 Task: Search one way flight ticket for 2 adults, 2 children, 2 infants in seat in first from Redding: Redding Municipal Airport to South Bend: South Bend International Airport on 8-6-2023. Choice of flights is Royal air maroc. Number of bags: 2 checked bags. Price is upto 86000. Outbound departure time preference is 11:15.
Action: Mouse moved to (236, 310)
Screenshot: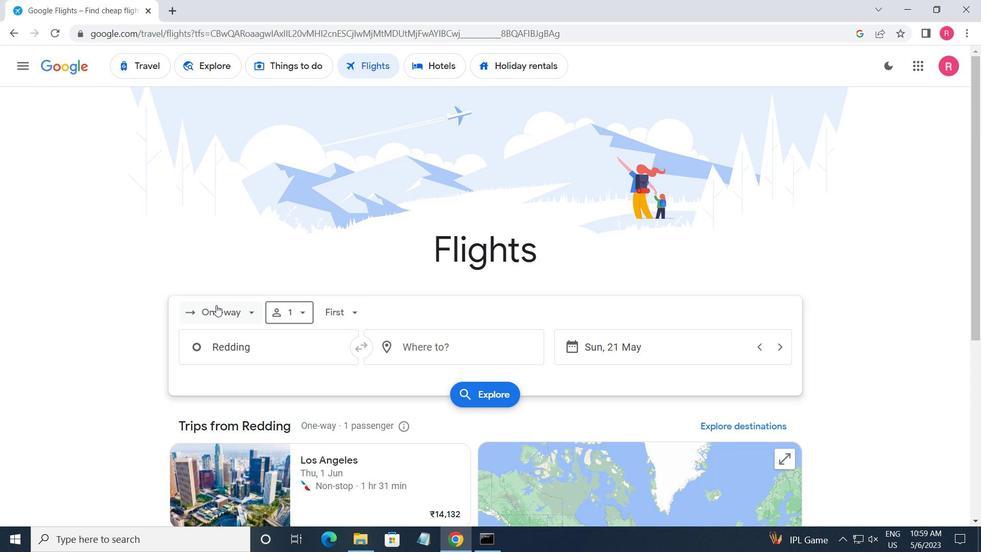 
Action: Mouse pressed left at (236, 310)
Screenshot: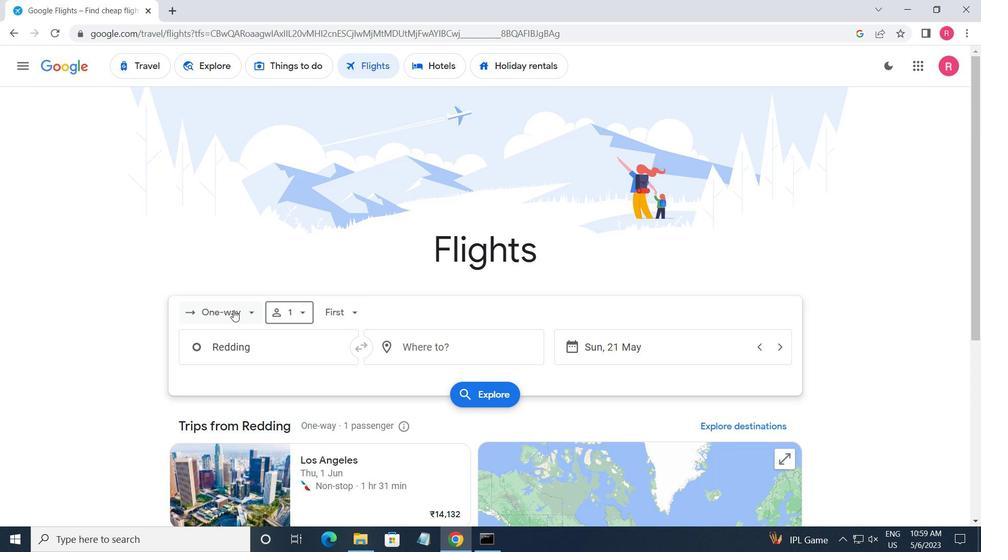 
Action: Mouse moved to (223, 376)
Screenshot: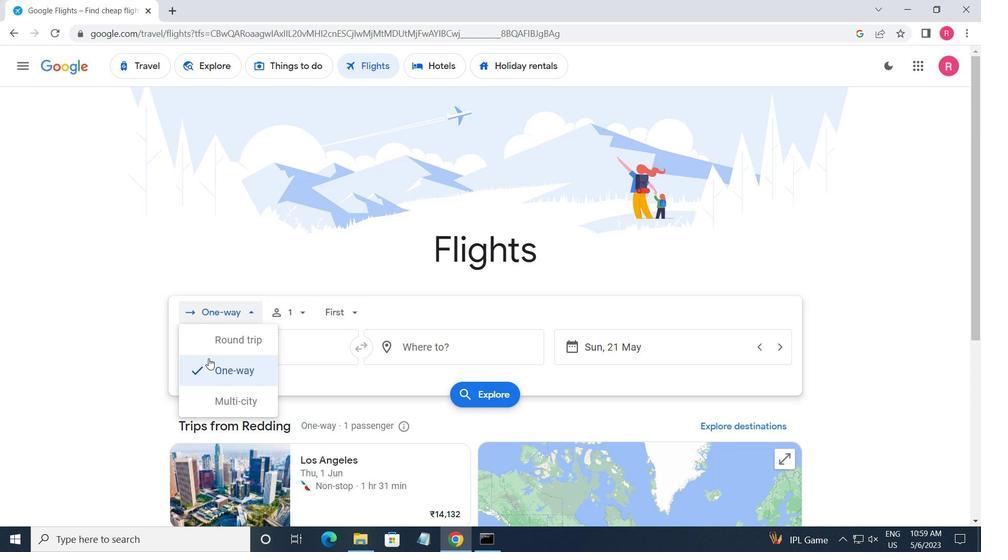 
Action: Mouse pressed left at (223, 376)
Screenshot: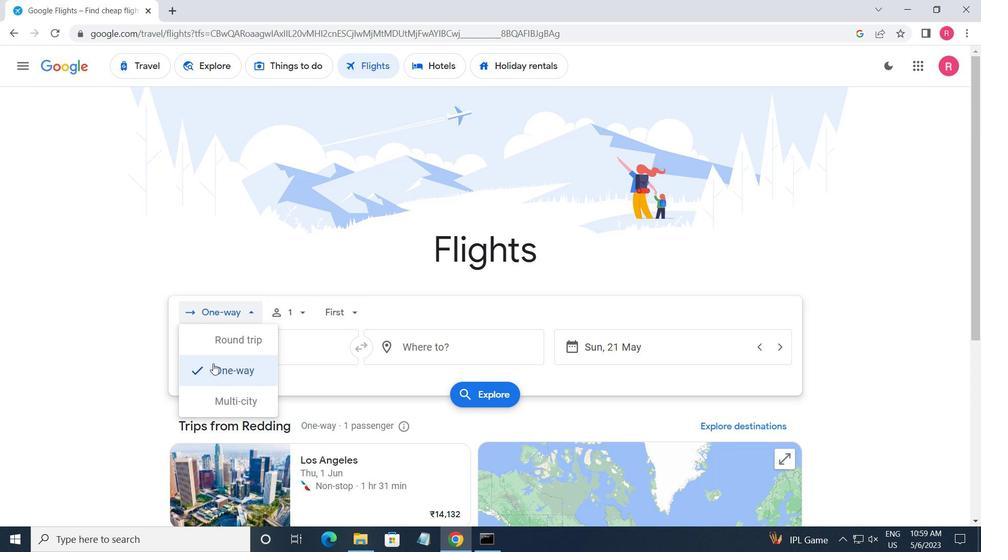 
Action: Mouse moved to (286, 314)
Screenshot: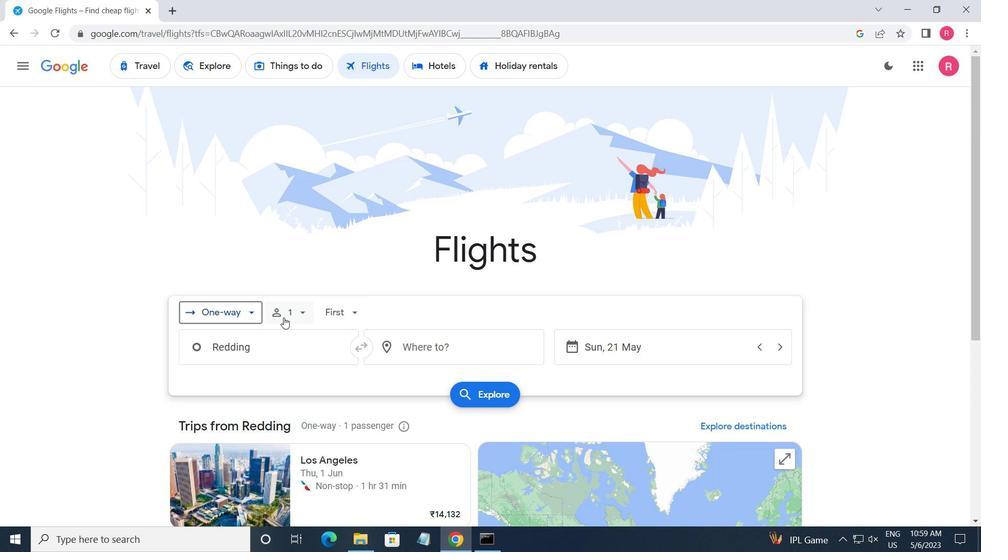 
Action: Mouse pressed left at (286, 314)
Screenshot: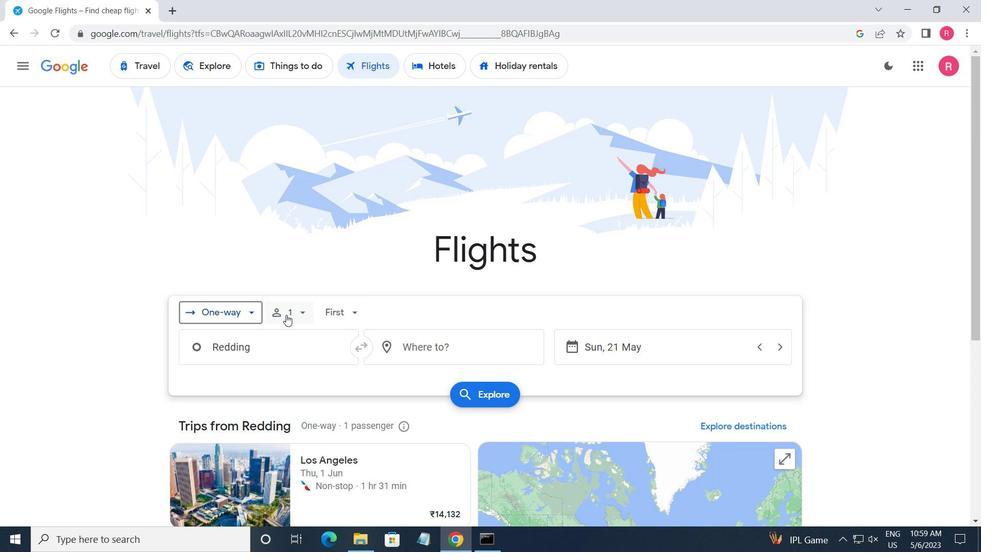 
Action: Mouse moved to (400, 353)
Screenshot: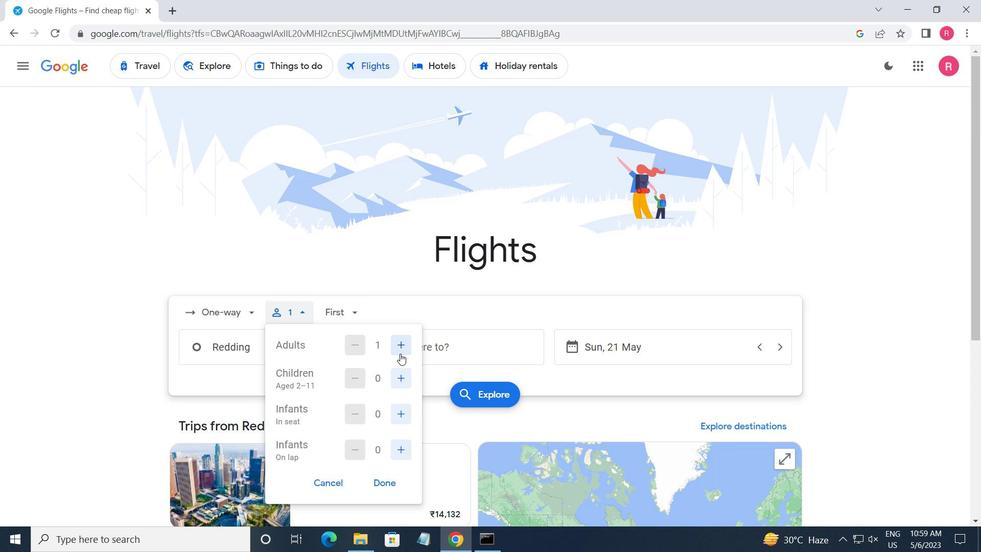 
Action: Mouse pressed left at (400, 353)
Screenshot: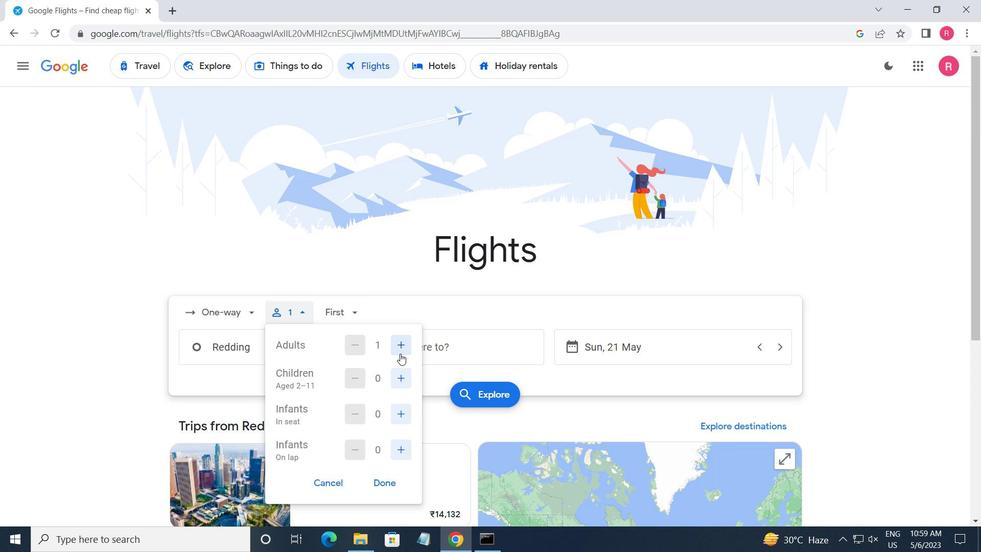 
Action: Mouse moved to (394, 371)
Screenshot: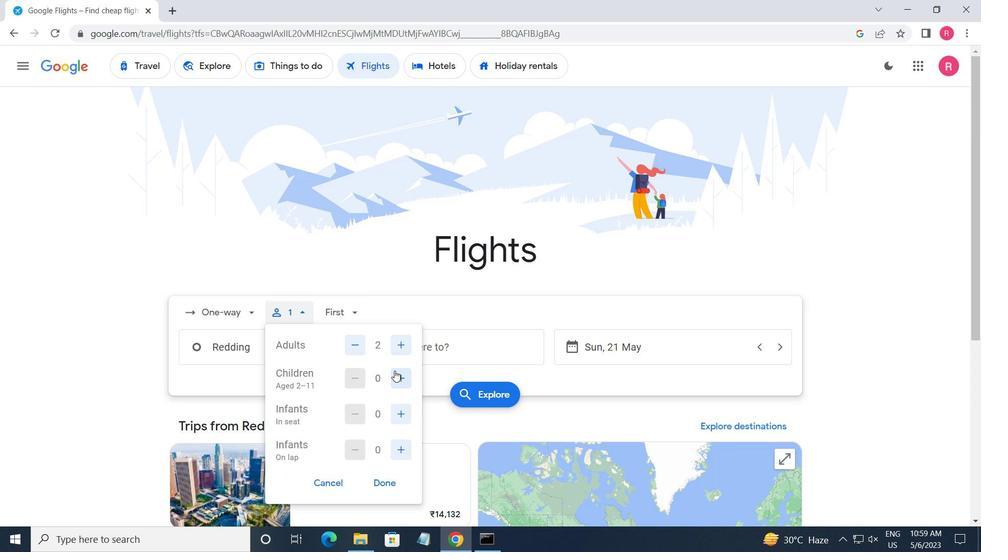 
Action: Mouse pressed left at (394, 371)
Screenshot: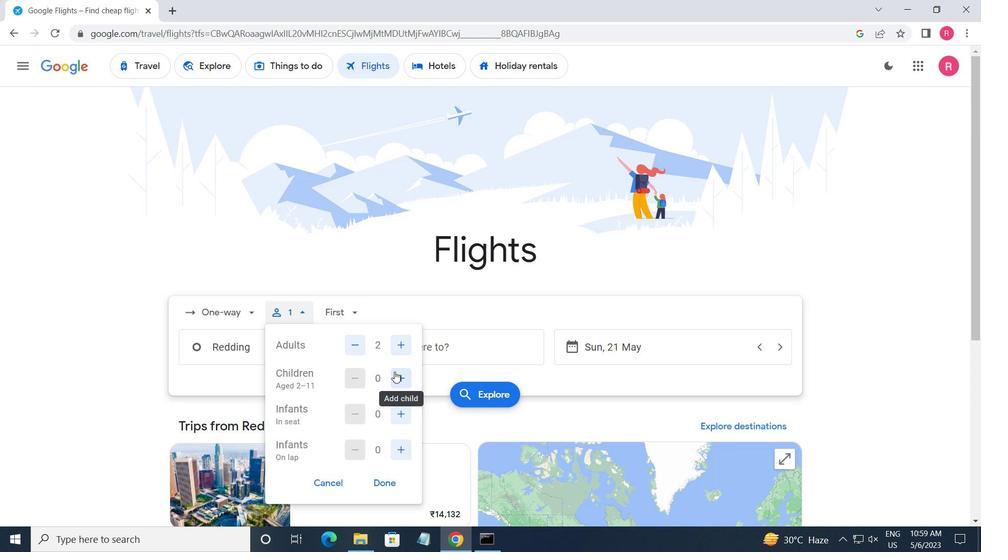 
Action: Mouse pressed left at (394, 371)
Screenshot: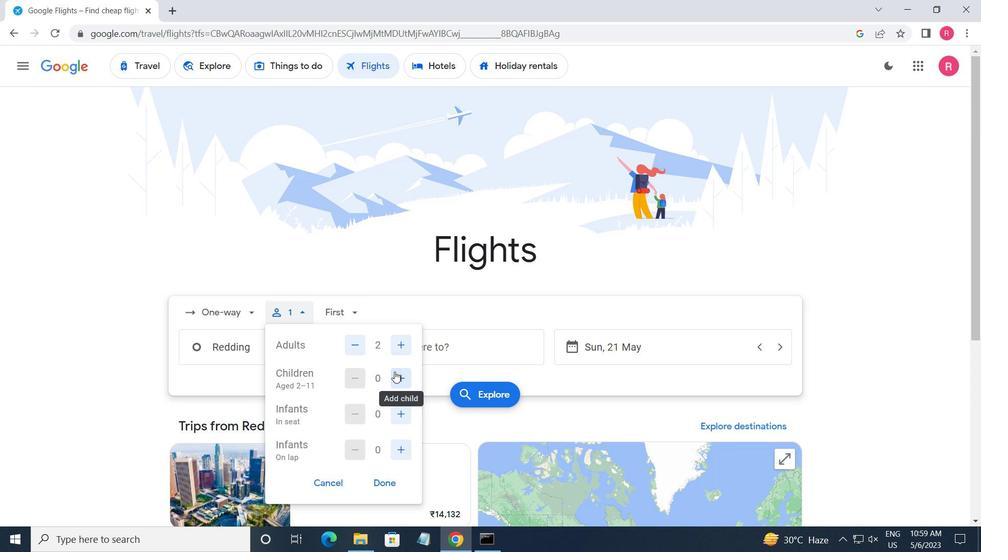 
Action: Mouse moved to (393, 421)
Screenshot: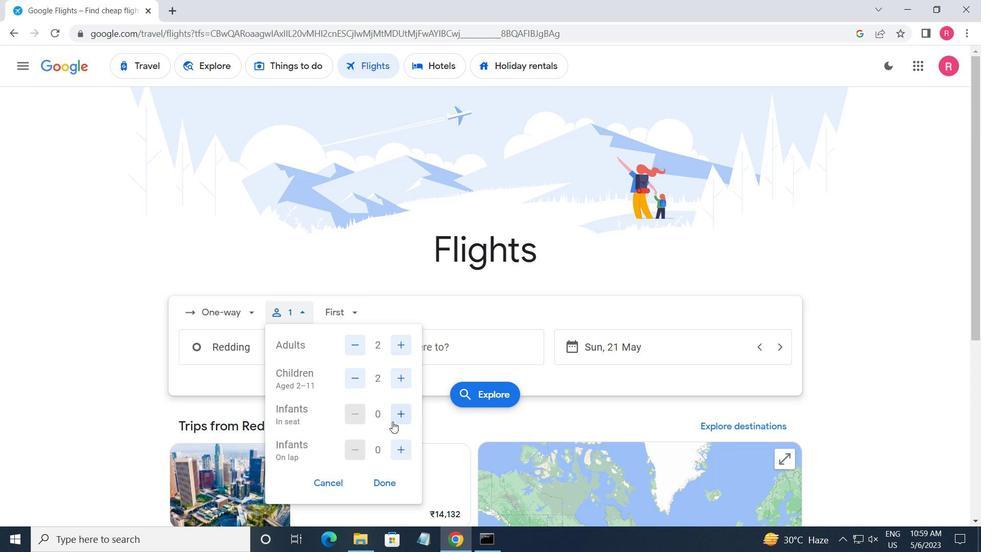 
Action: Mouse pressed left at (393, 421)
Screenshot: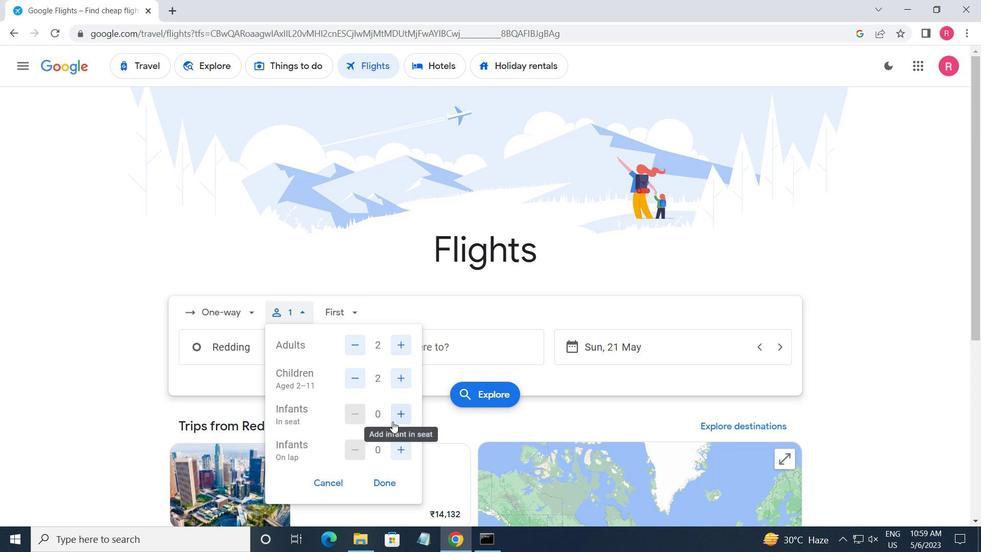 
Action: Mouse pressed left at (393, 421)
Screenshot: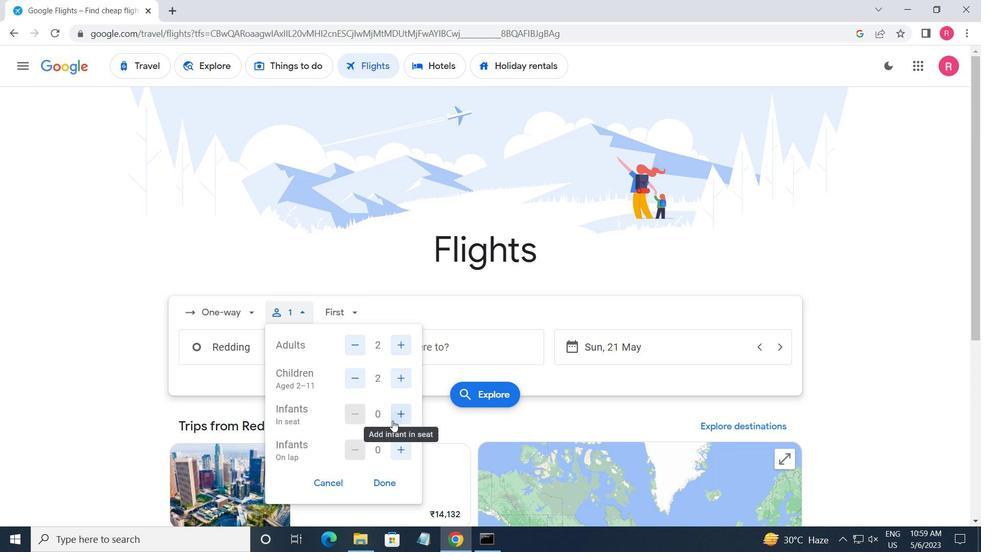 
Action: Mouse moved to (381, 475)
Screenshot: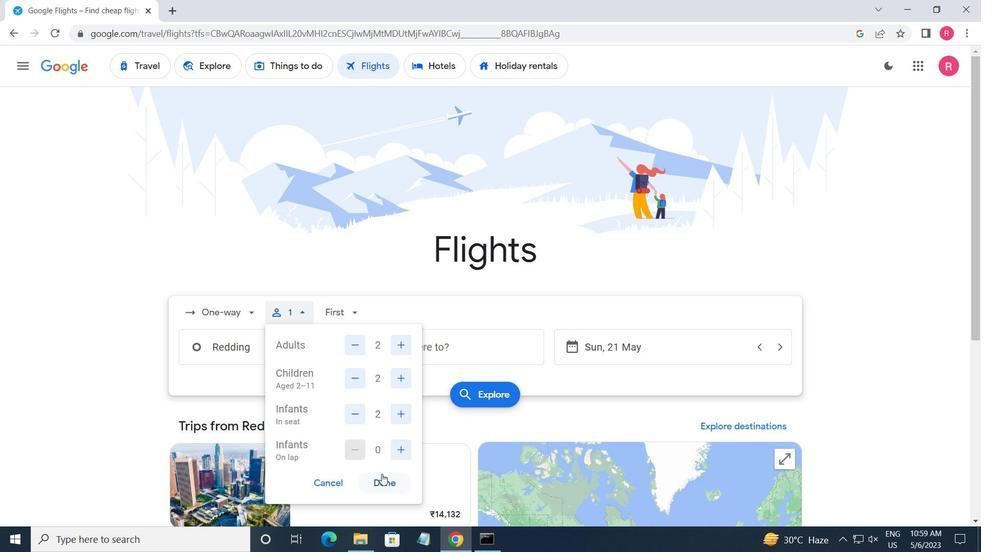 
Action: Mouse pressed left at (381, 475)
Screenshot: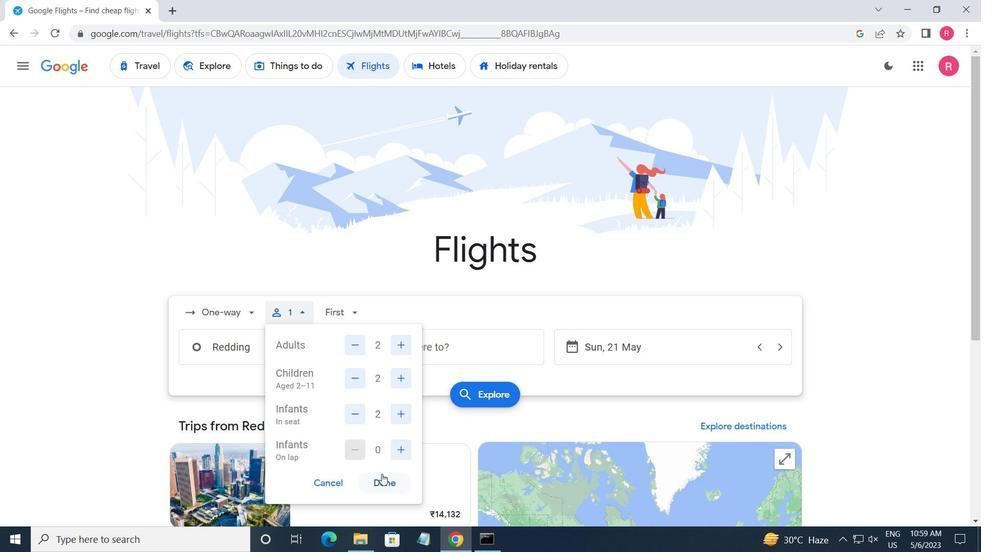
Action: Mouse moved to (340, 313)
Screenshot: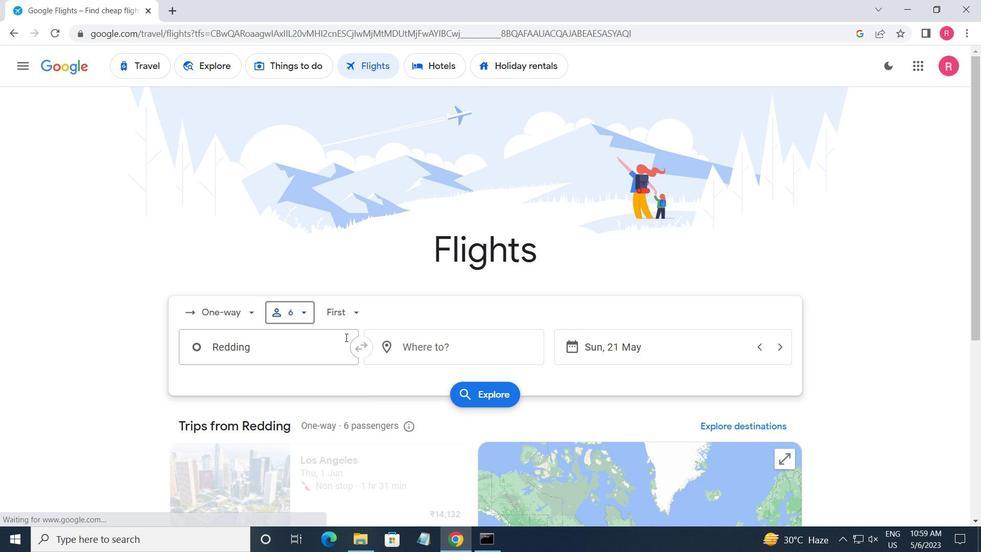 
Action: Mouse pressed left at (340, 313)
Screenshot: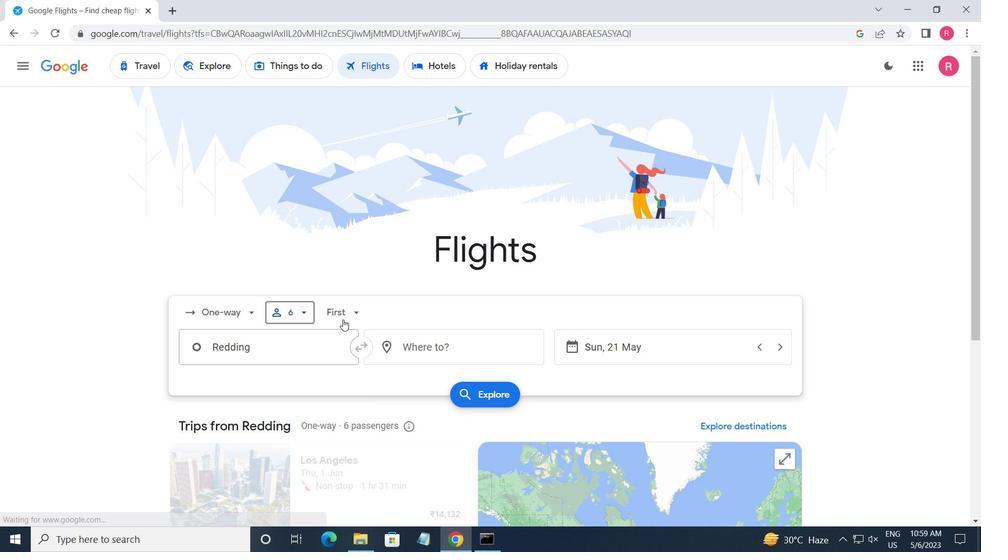 
Action: Mouse moved to (363, 425)
Screenshot: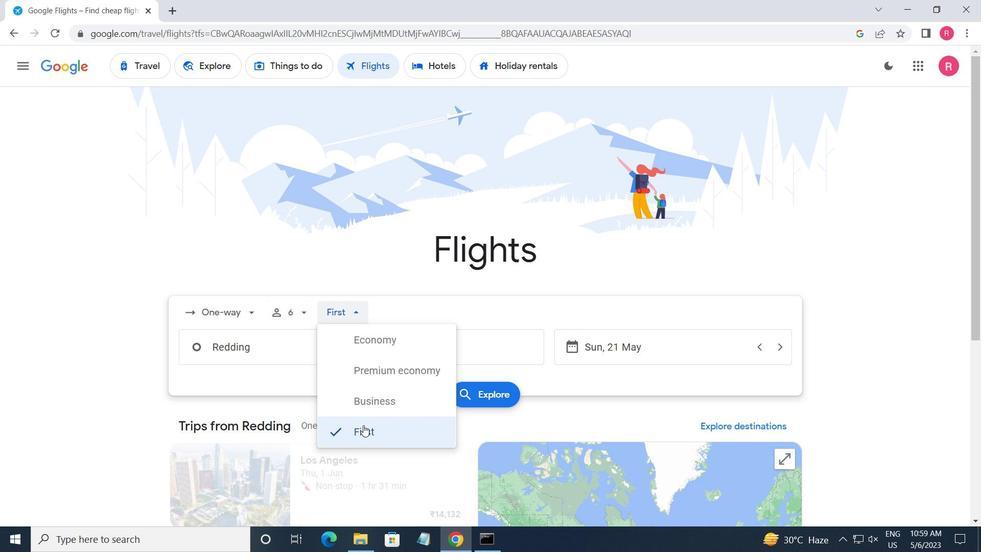 
Action: Mouse pressed left at (363, 425)
Screenshot: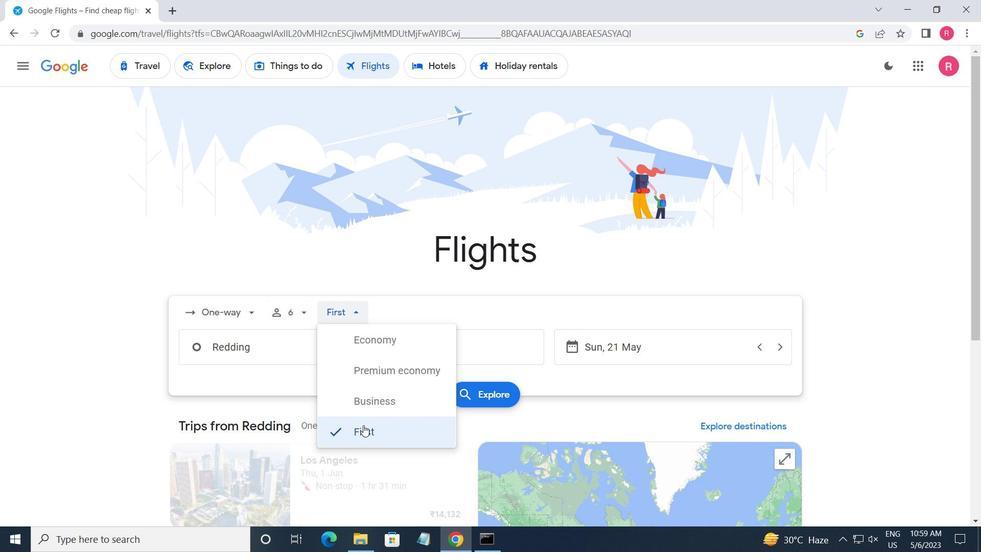
Action: Mouse moved to (271, 356)
Screenshot: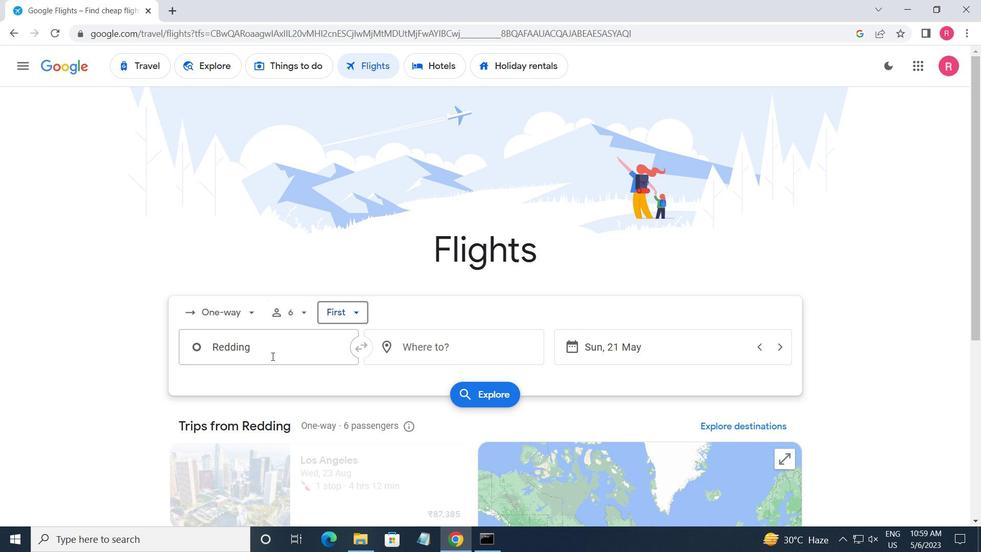 
Action: Mouse pressed left at (271, 356)
Screenshot: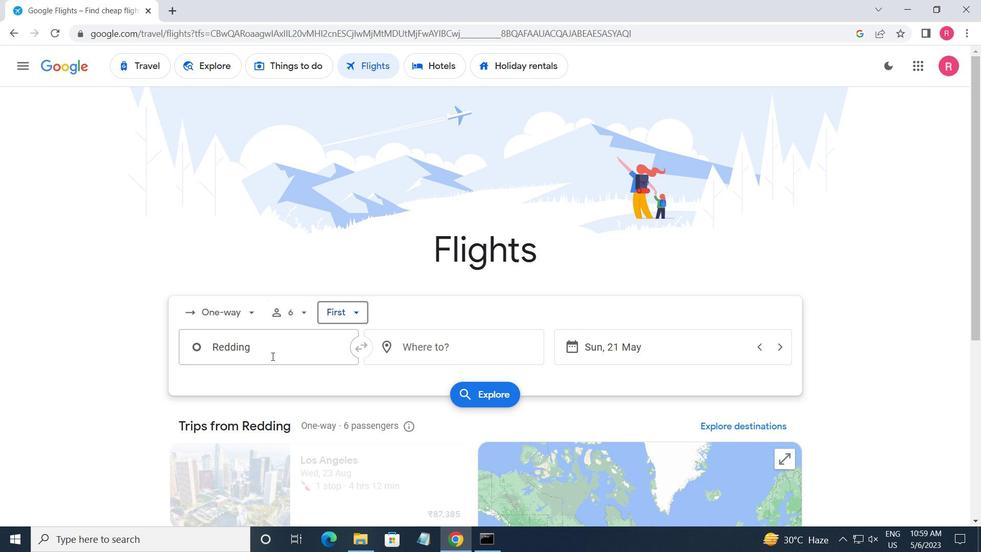 
Action: Mouse moved to (271, 355)
Screenshot: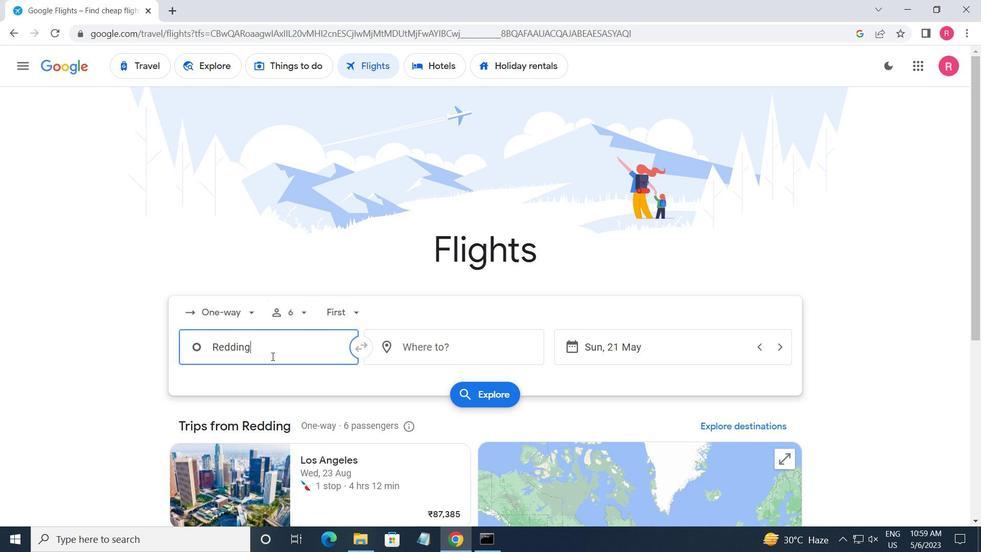 
Action: Key pressed <Key.shift>REDDING
Screenshot: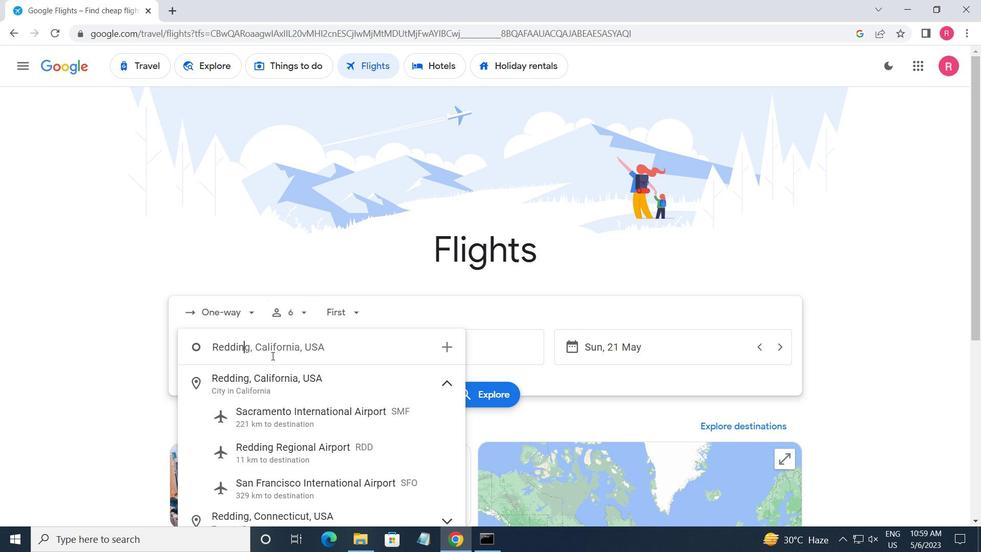 
Action: Mouse moved to (290, 394)
Screenshot: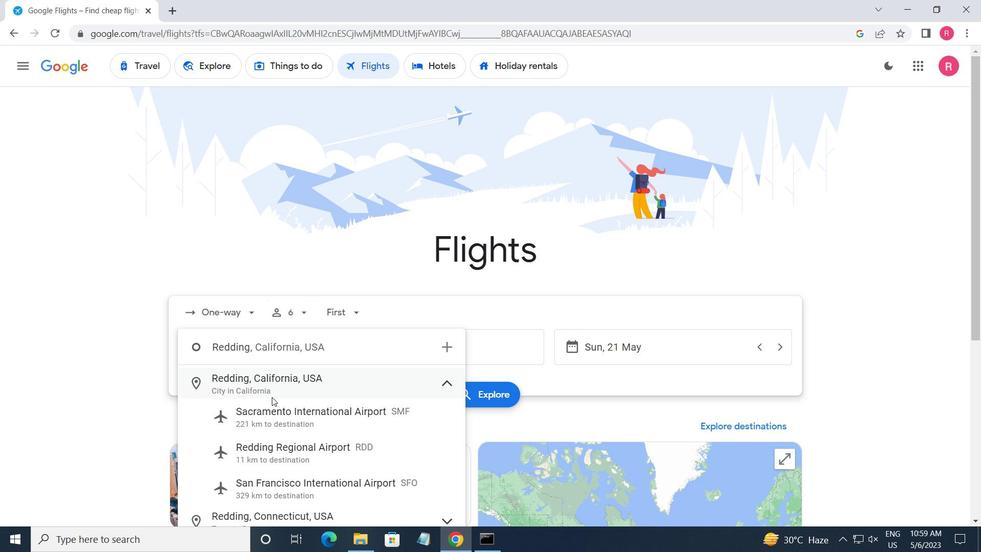 
Action: Key pressed <Key.space><Key.shift_r>MU<Key.backspace><Key.backspace><Key.shift_r><Key.shift_r><Key.shift_r><Key.shift_r><Key.shift_r><Key.shift_r><Key.shift_r><Key.shift_r><Key.shift_r><Key.shift_r><Key.shift_r><Key.shift_r><Key.shift_r><Key.shift_r><Key.shift_r><Key.shift_r><Key.shift_r><Key.shift_r><Key.shift_r><Key.shift_r><Key.shift_r><Key.shift_r><Key.shift_r><Key.shift_r><Key.shift_r><Key.shift_r><Key.shift_r><Key.shift_r><Key.shift_r>MUNICIPAL<Key.space><Key.shift>AIRPORT<Key.enter>
Screenshot: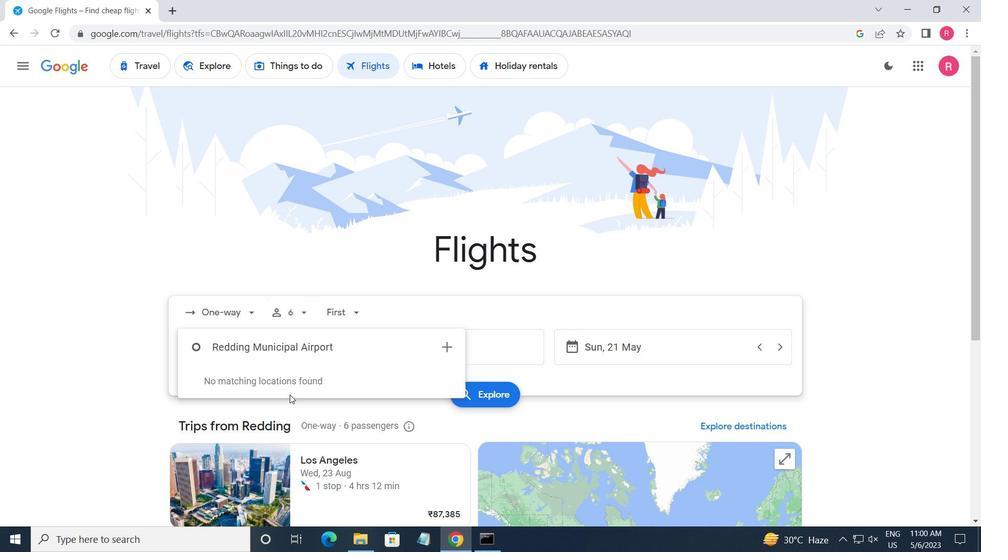 
Action: Mouse moved to (455, 349)
Screenshot: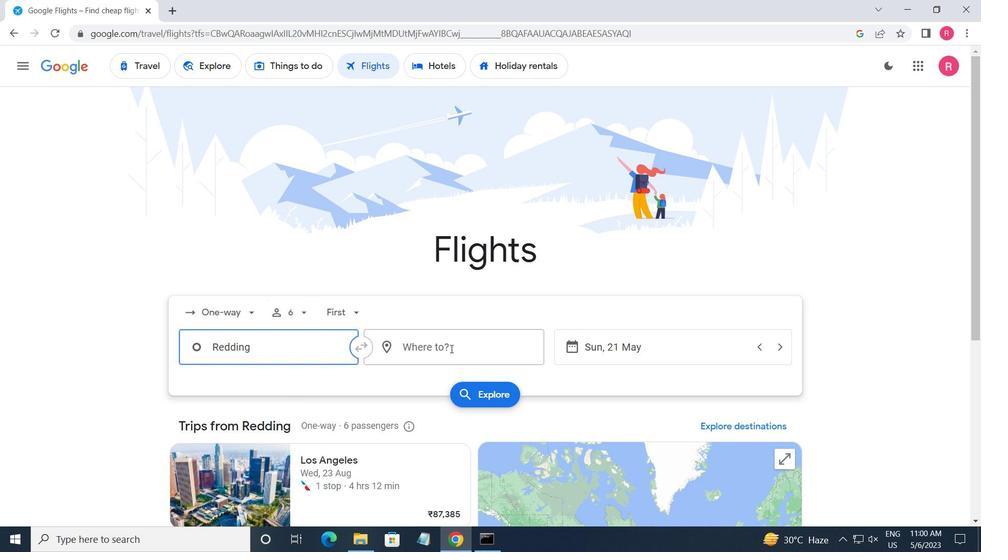 
Action: Mouse pressed left at (455, 349)
Screenshot: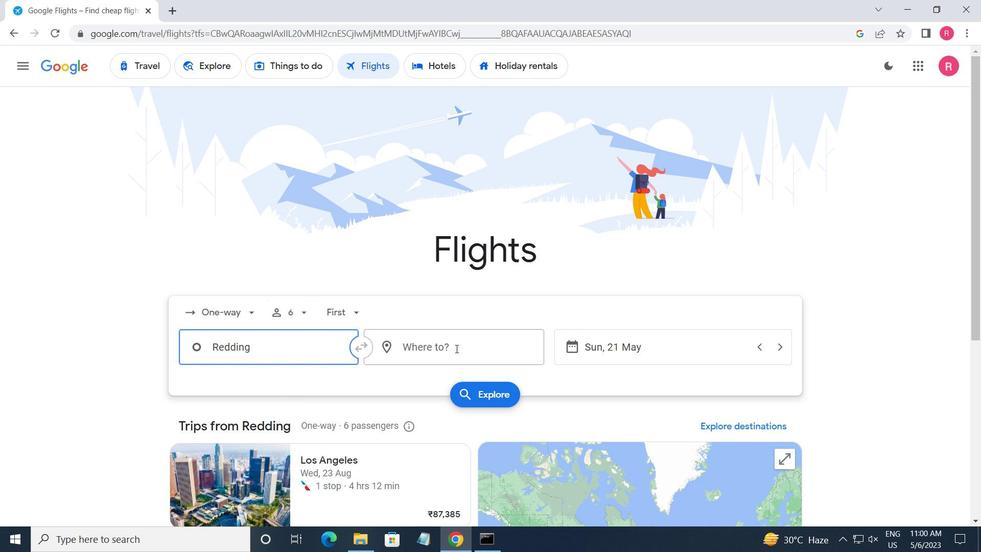 
Action: Key pressed <Key.shift>SOUTH<Key.space><Key.shift>BEND
Screenshot: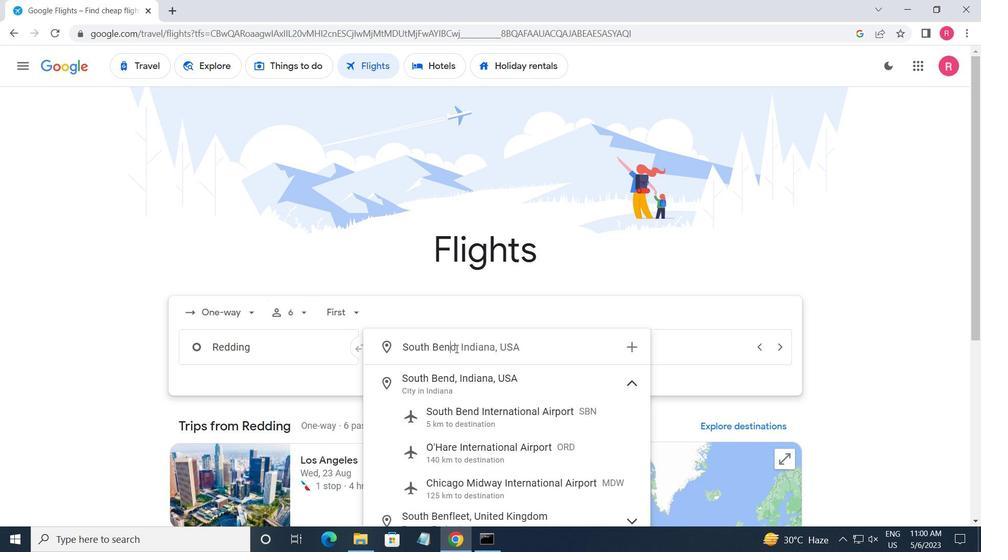 
Action: Mouse moved to (530, 421)
Screenshot: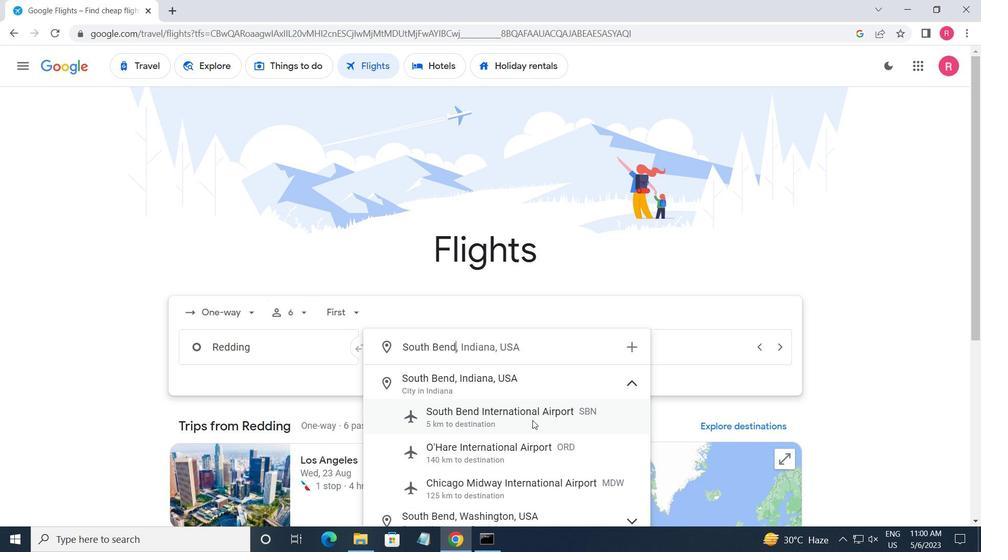 
Action: Mouse pressed left at (530, 421)
Screenshot: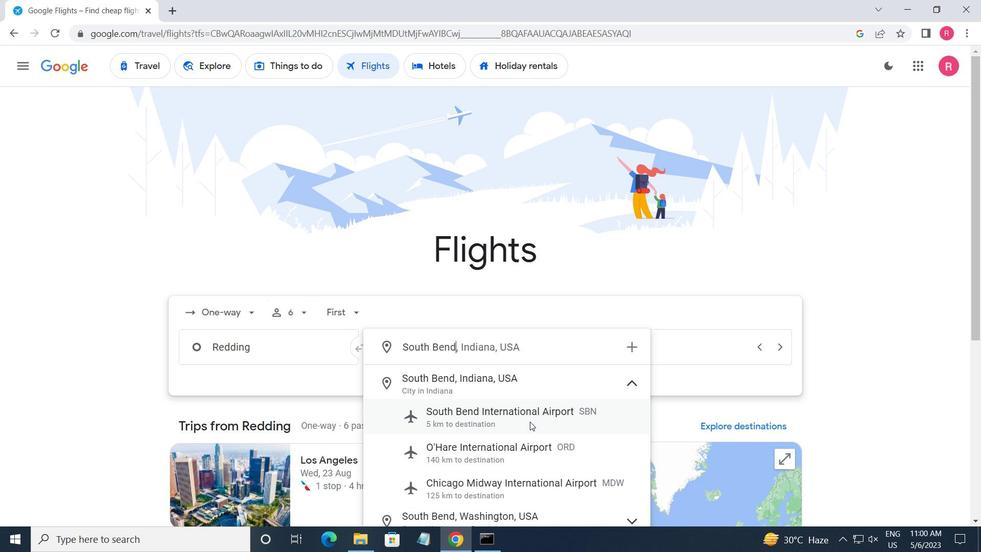 
Action: Mouse moved to (663, 358)
Screenshot: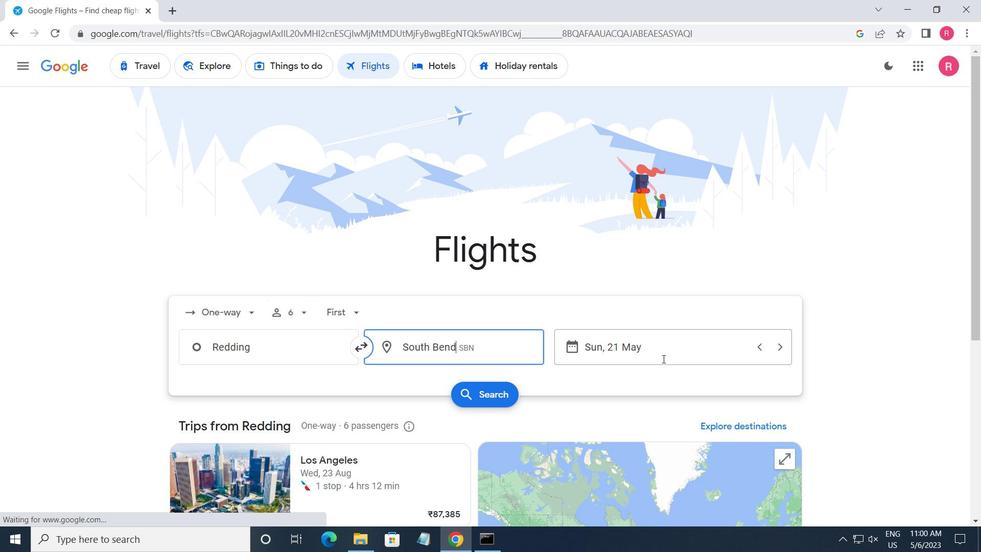 
Action: Mouse pressed left at (663, 358)
Screenshot: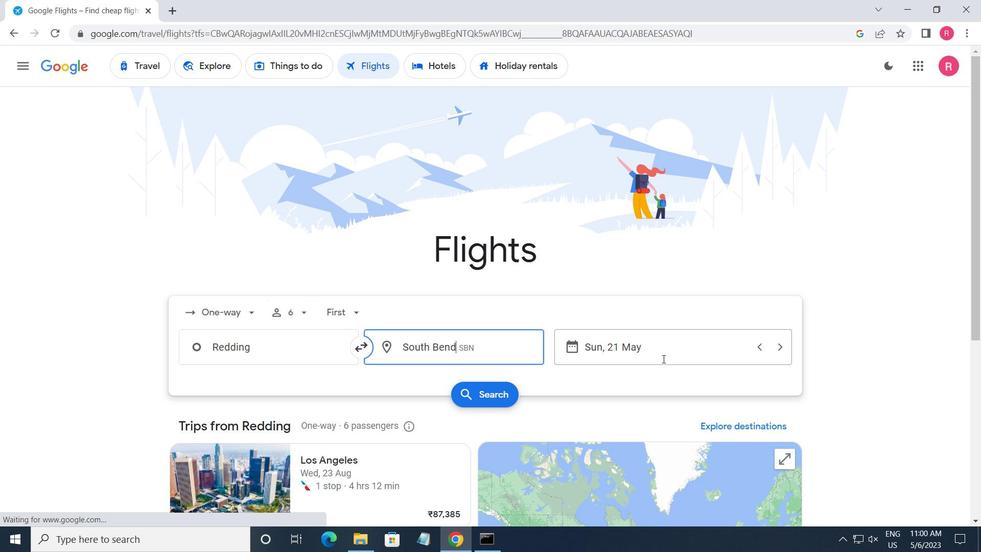 
Action: Mouse moved to (807, 352)
Screenshot: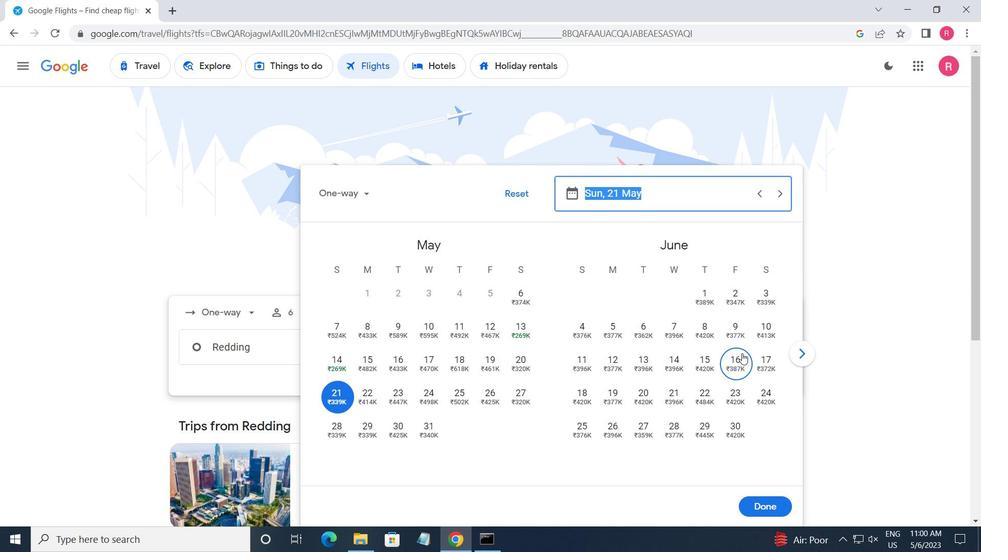 
Action: Mouse pressed left at (807, 352)
Screenshot: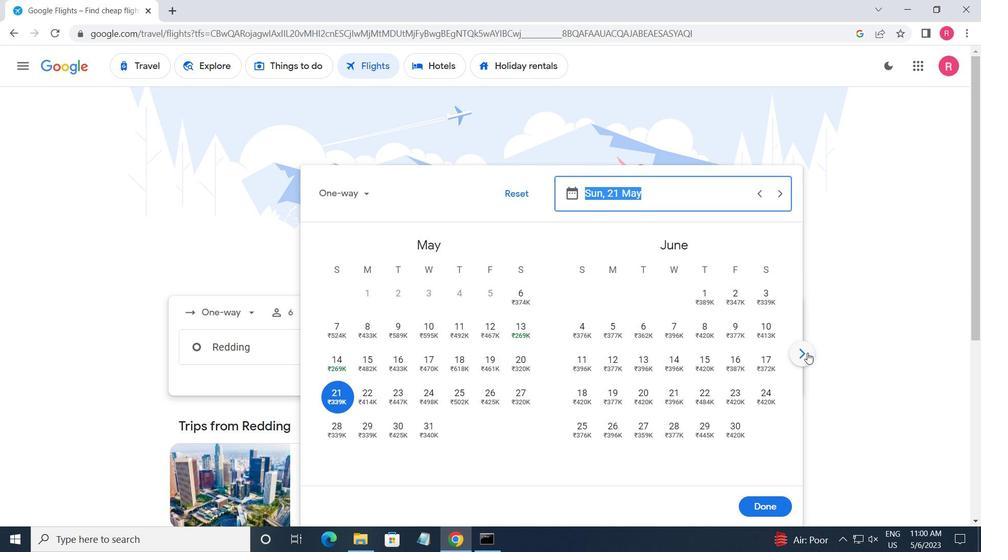 
Action: Mouse pressed left at (807, 352)
Screenshot: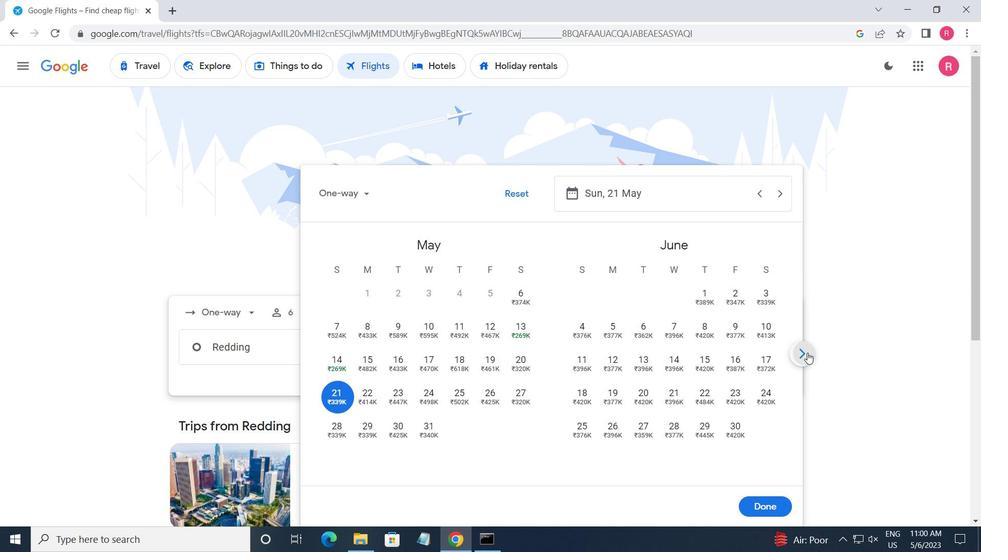 
Action: Mouse moved to (584, 326)
Screenshot: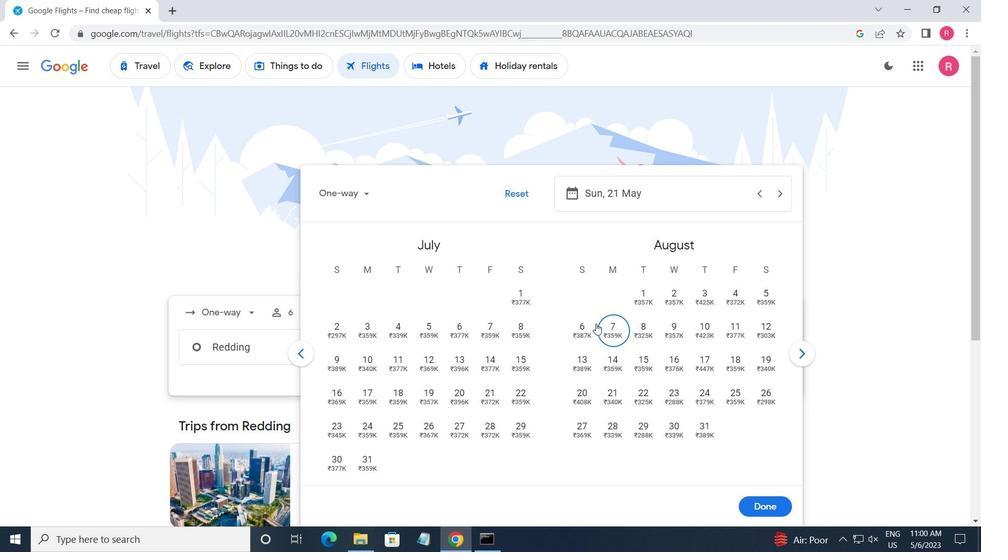 
Action: Mouse pressed left at (584, 326)
Screenshot: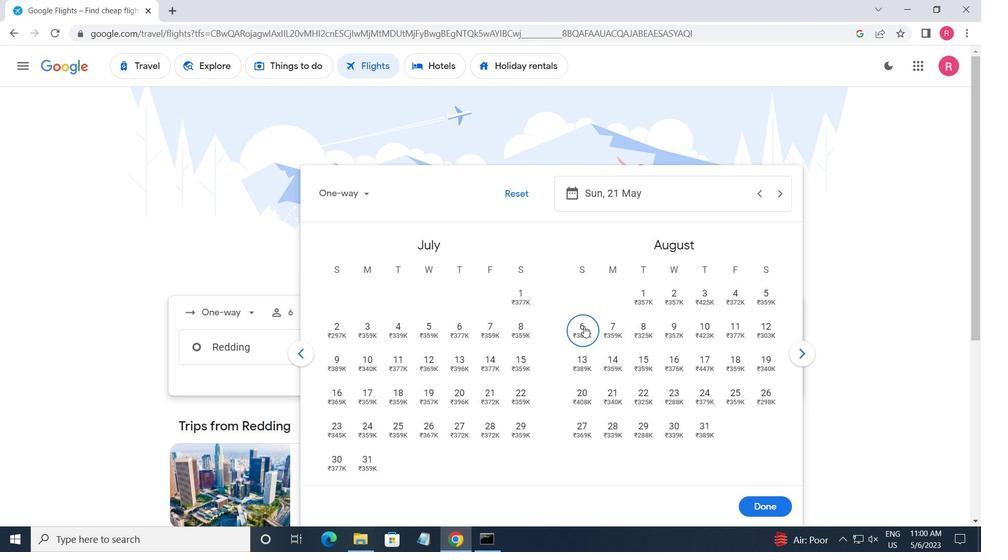 
Action: Mouse moved to (755, 506)
Screenshot: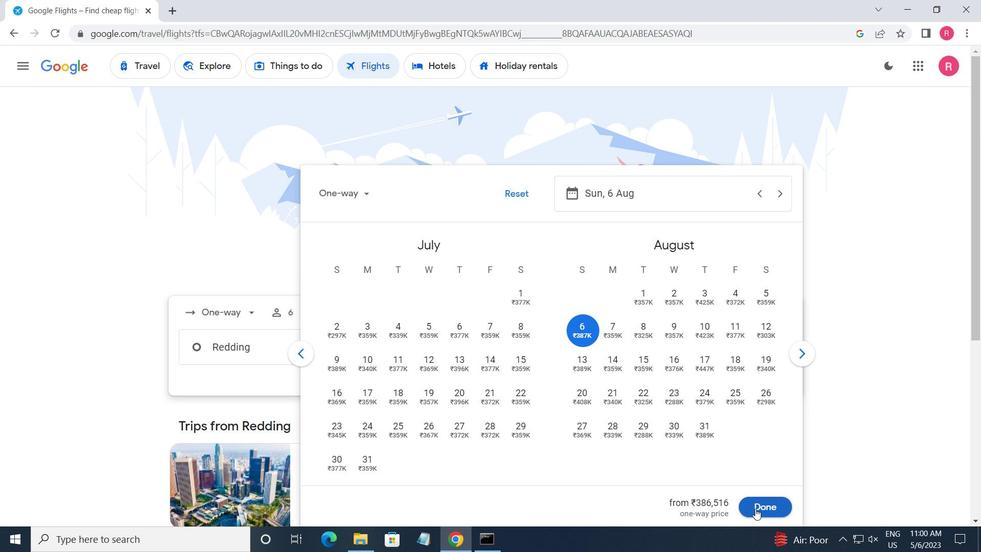 
Action: Mouse pressed left at (755, 506)
Screenshot: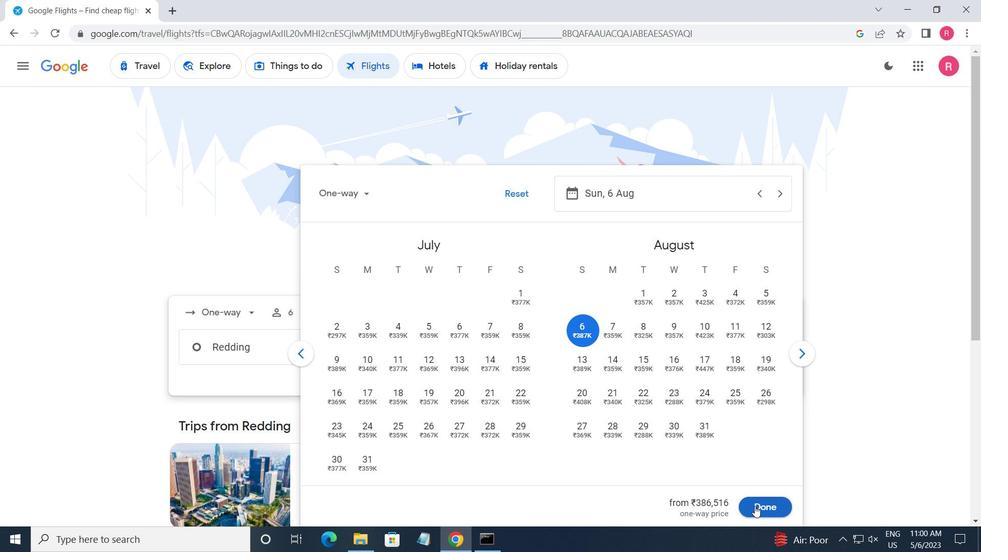 
Action: Mouse moved to (512, 393)
Screenshot: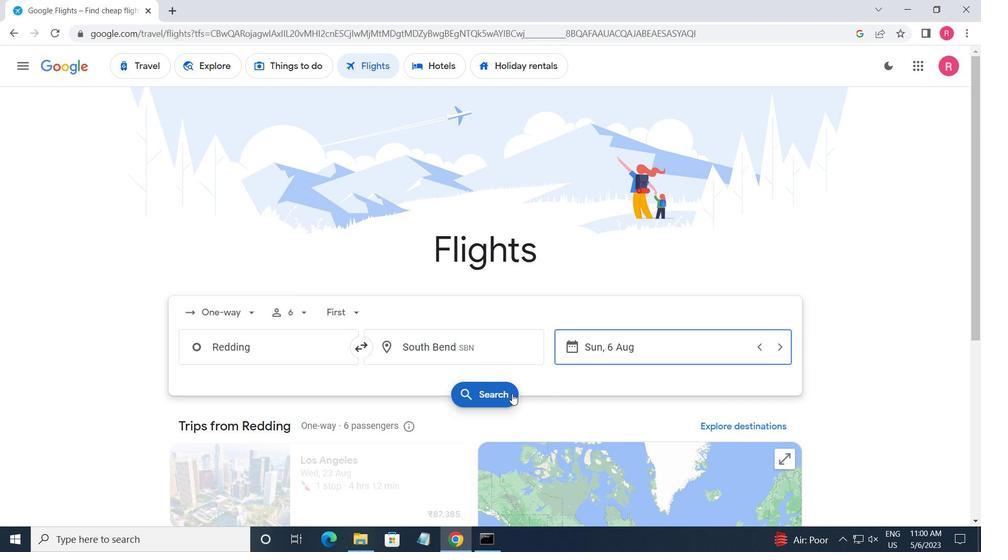 
Action: Mouse pressed left at (512, 393)
Screenshot: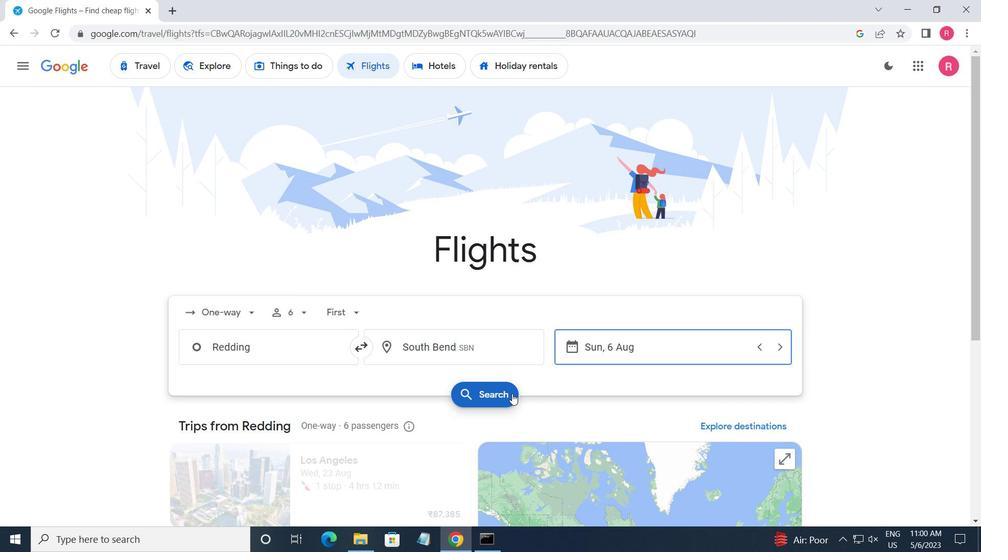 
Action: Mouse moved to (173, 180)
Screenshot: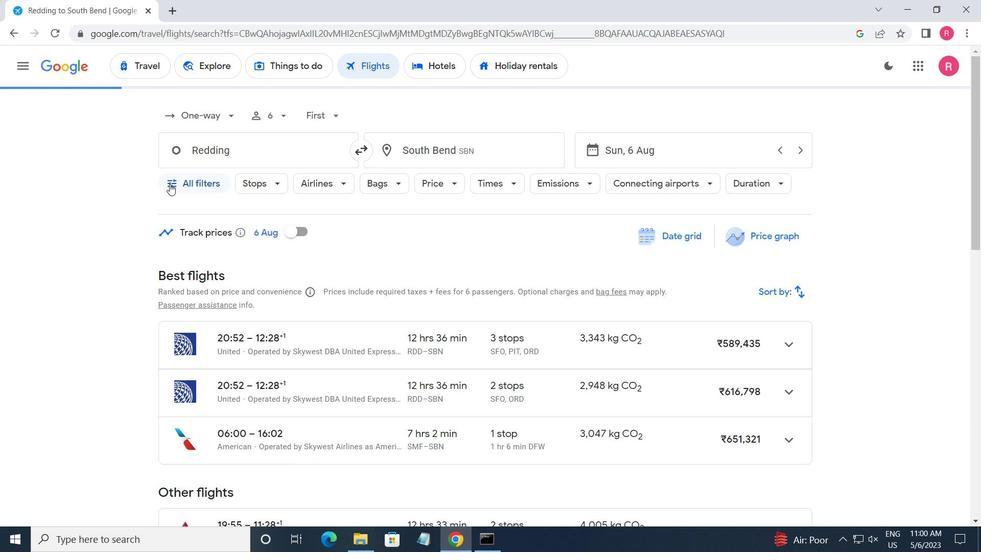 
Action: Mouse pressed left at (173, 180)
Screenshot: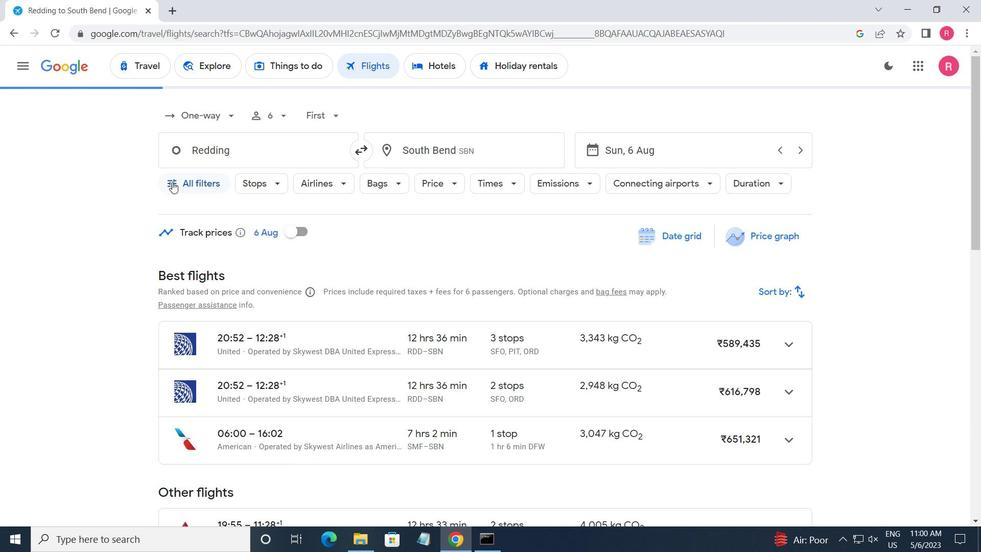 
Action: Mouse moved to (297, 373)
Screenshot: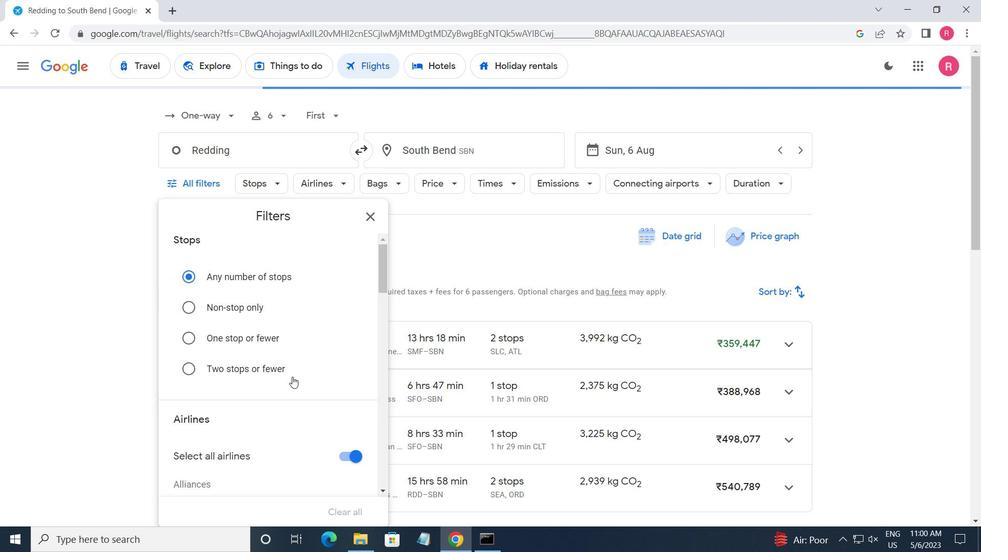 
Action: Mouse scrolled (297, 372) with delta (0, 0)
Screenshot: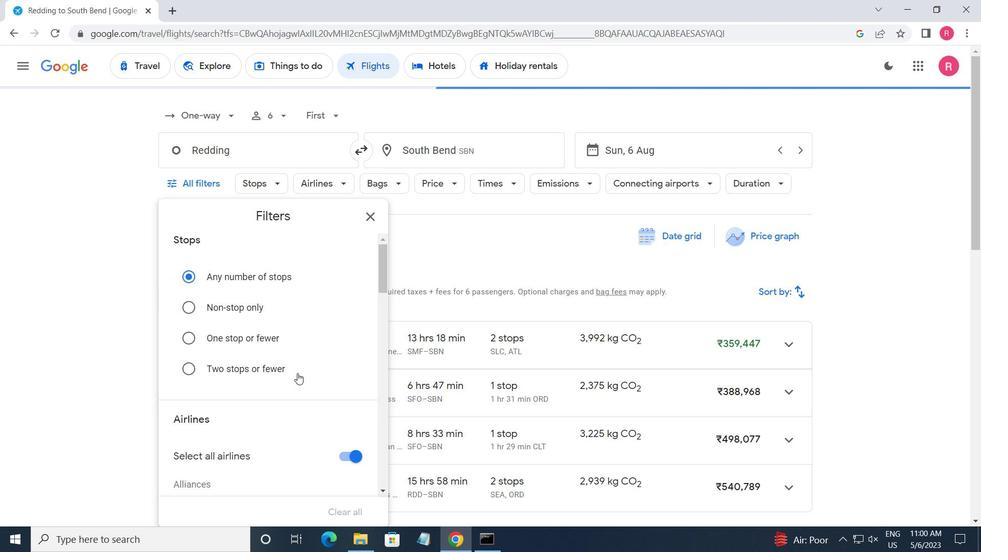 
Action: Mouse scrolled (297, 372) with delta (0, 0)
Screenshot: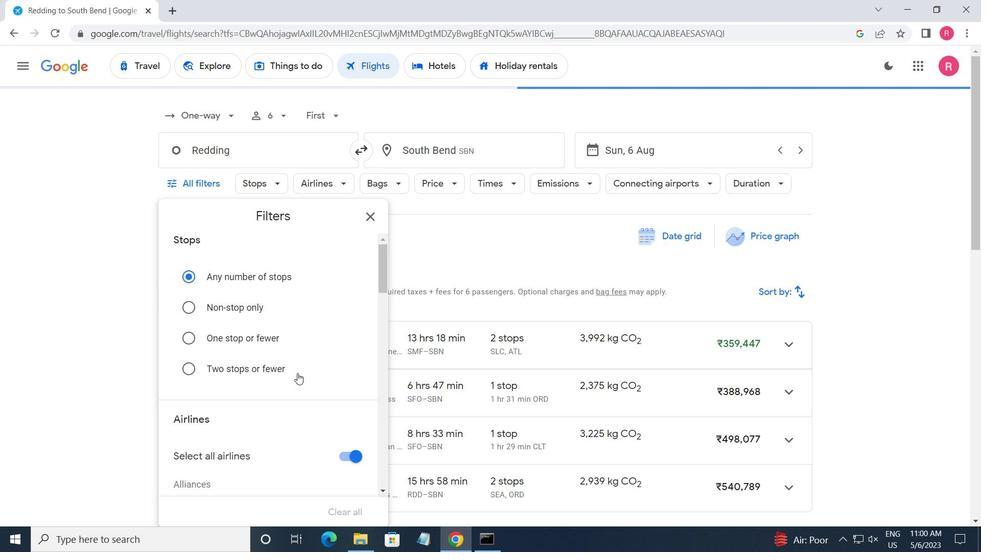 
Action: Mouse scrolled (297, 372) with delta (0, 0)
Screenshot: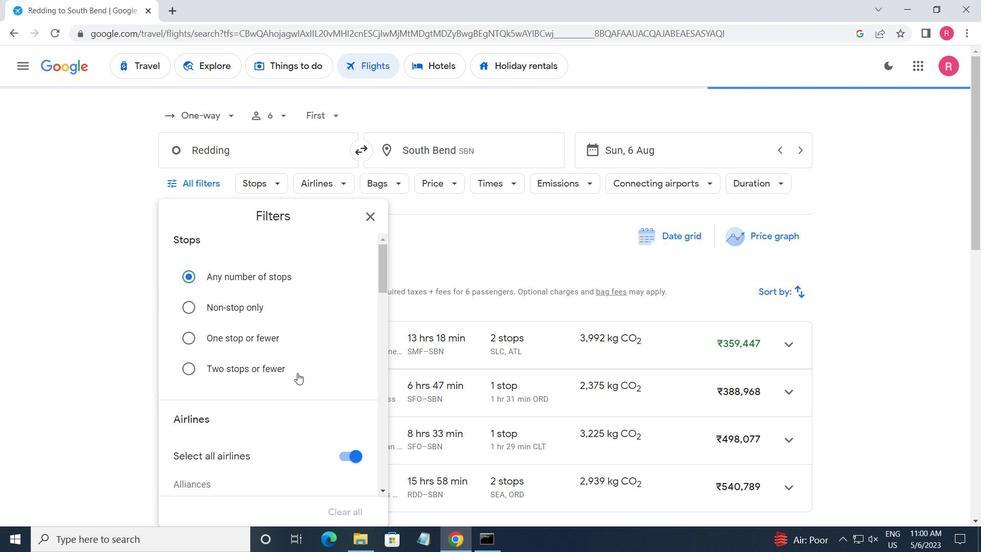 
Action: Mouse moved to (297, 372)
Screenshot: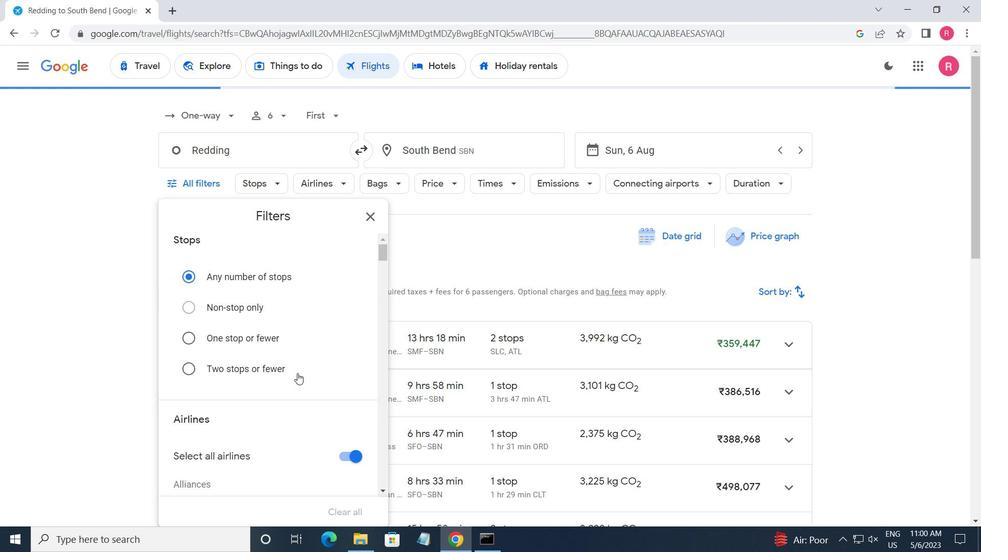 
Action: Mouse scrolled (297, 372) with delta (0, 0)
Screenshot: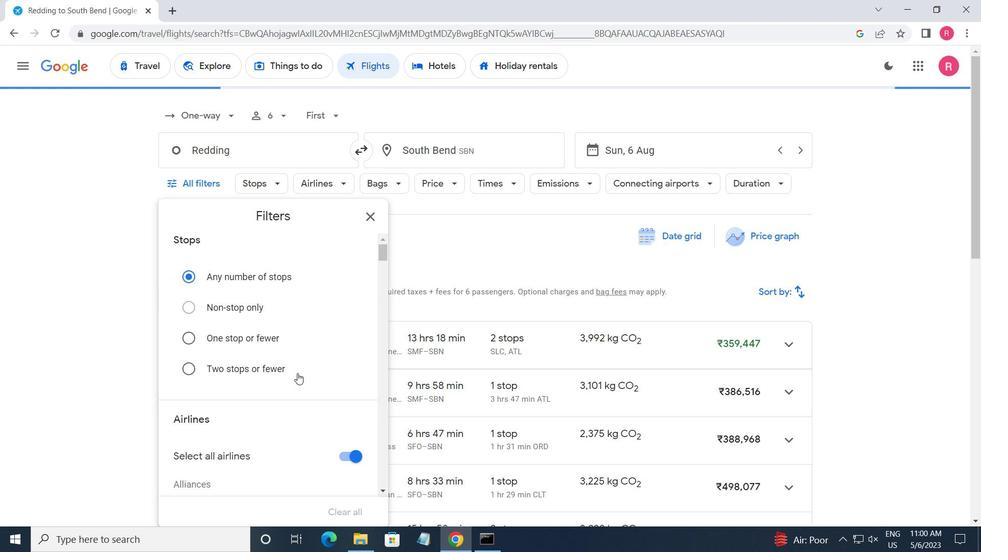 
Action: Mouse moved to (300, 371)
Screenshot: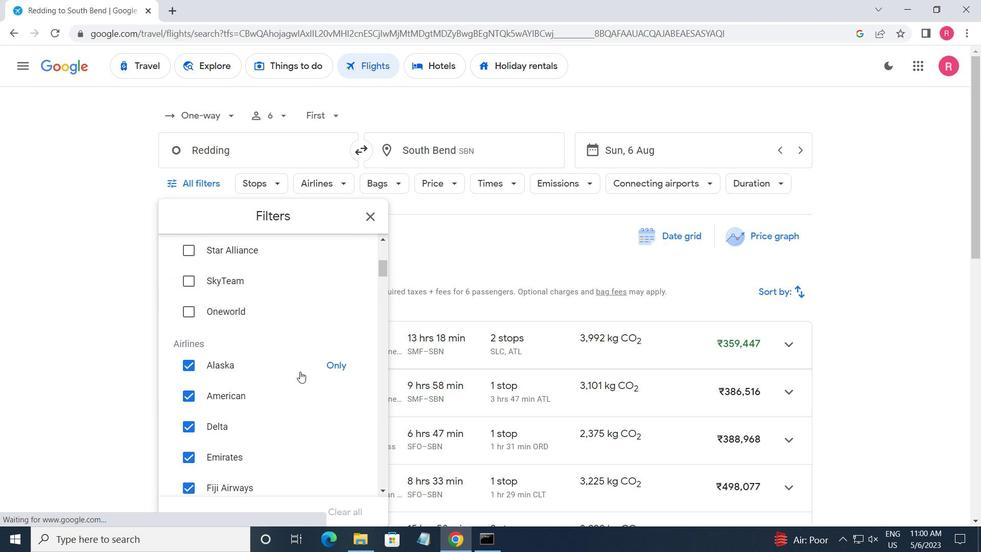 
Action: Mouse scrolled (300, 370) with delta (0, 0)
Screenshot: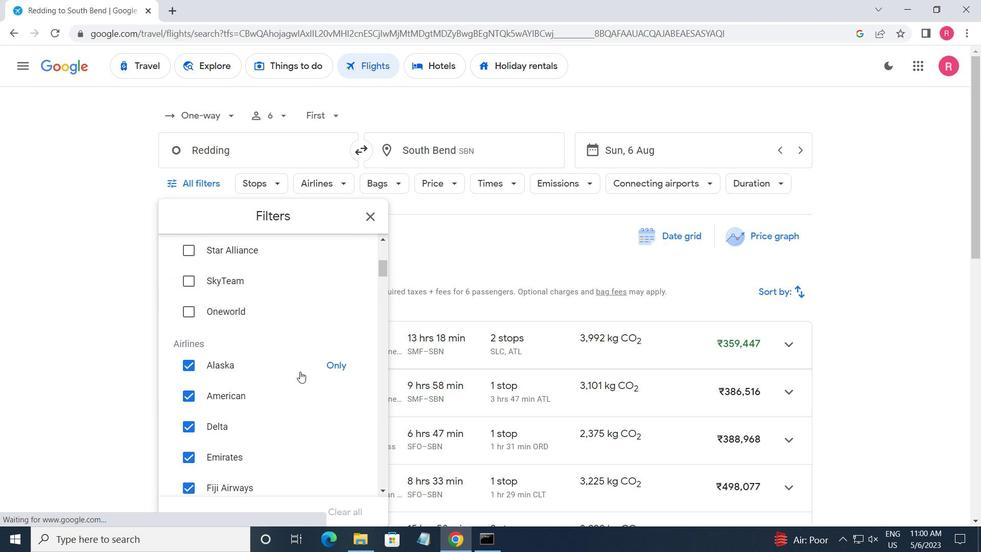 
Action: Mouse scrolled (300, 370) with delta (0, 0)
Screenshot: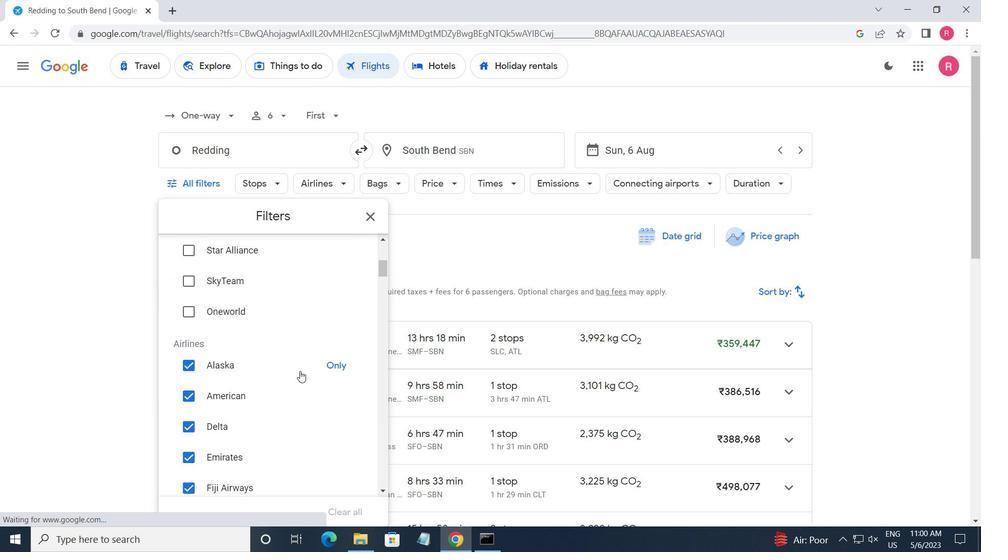 
Action: Mouse moved to (300, 371)
Screenshot: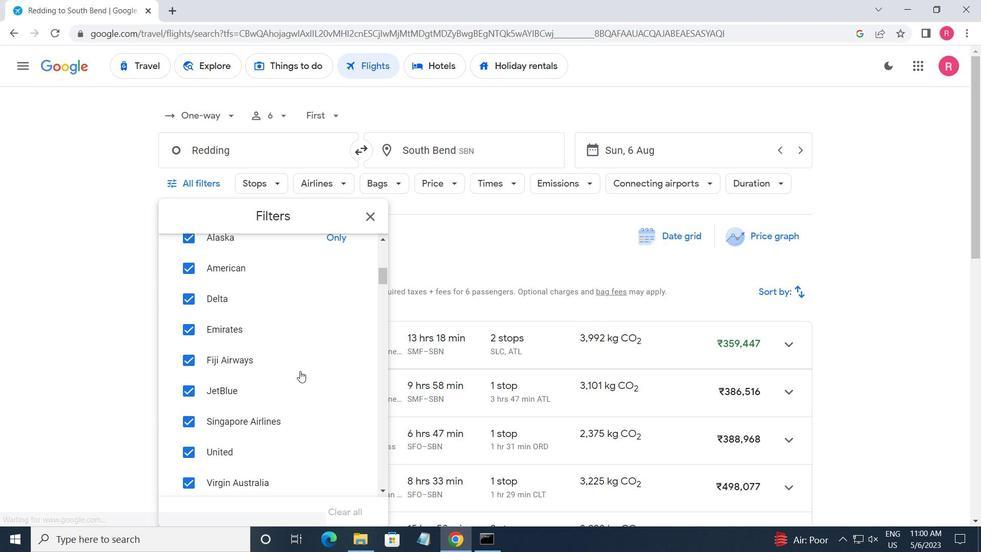 
Action: Mouse scrolled (300, 370) with delta (0, 0)
Screenshot: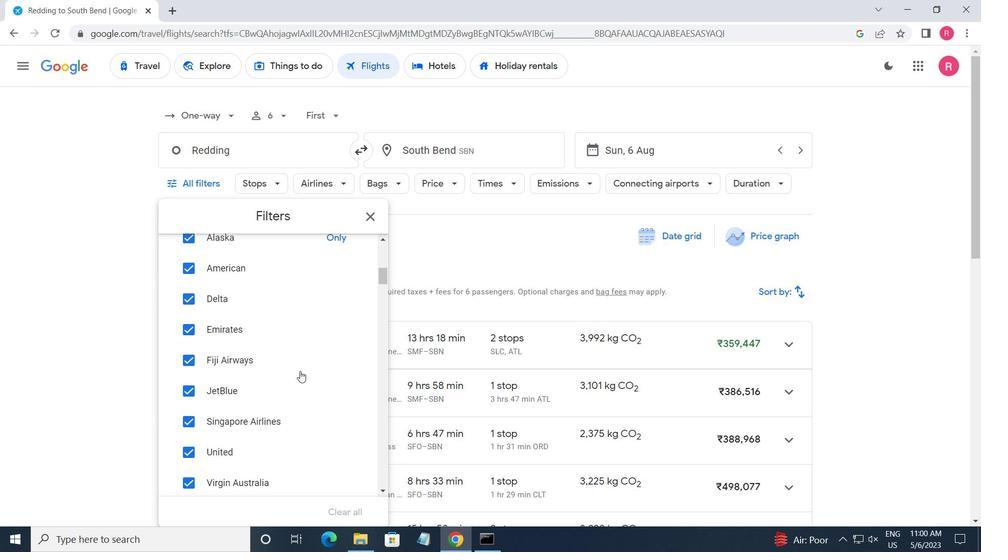
Action: Mouse moved to (301, 371)
Screenshot: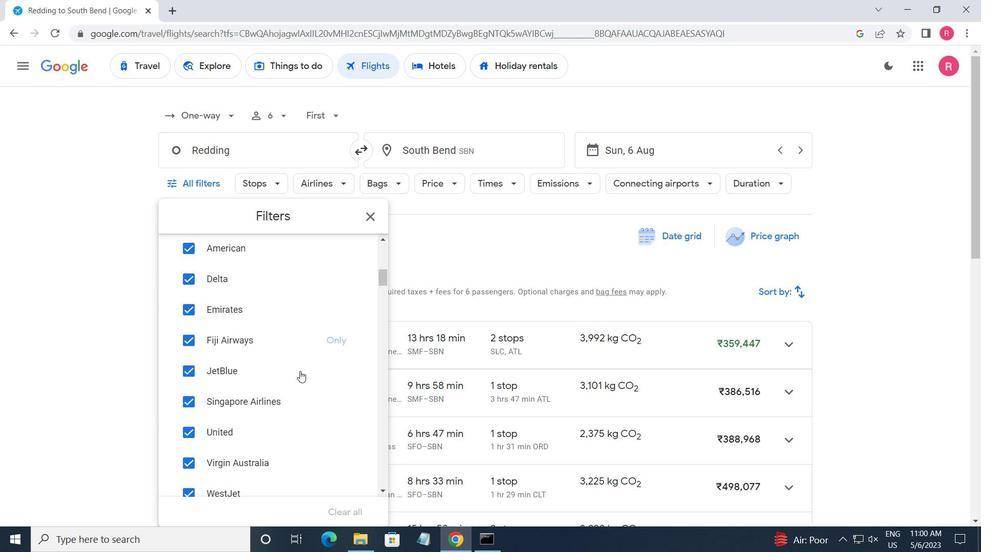 
Action: Mouse scrolled (301, 371) with delta (0, 0)
Screenshot: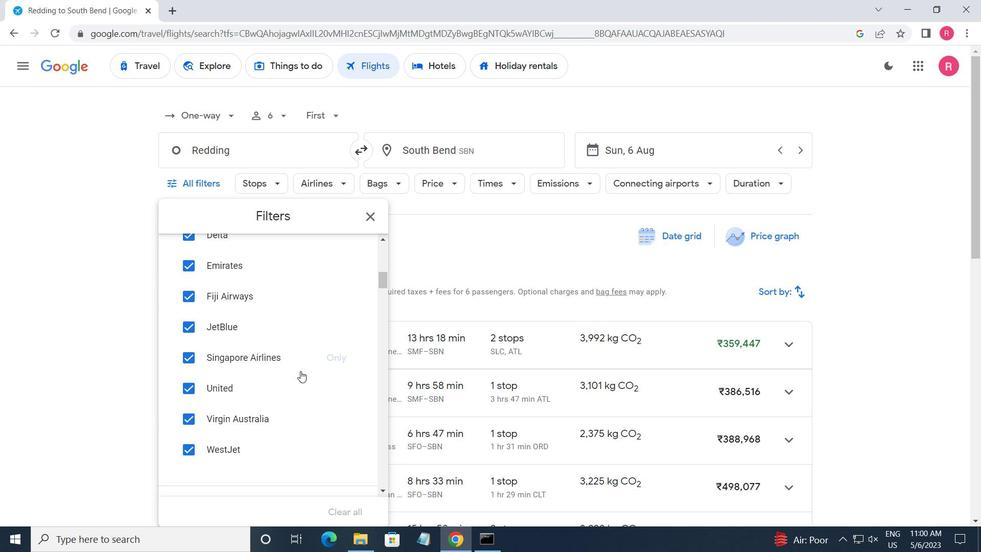 
Action: Mouse scrolled (301, 371) with delta (0, 0)
Screenshot: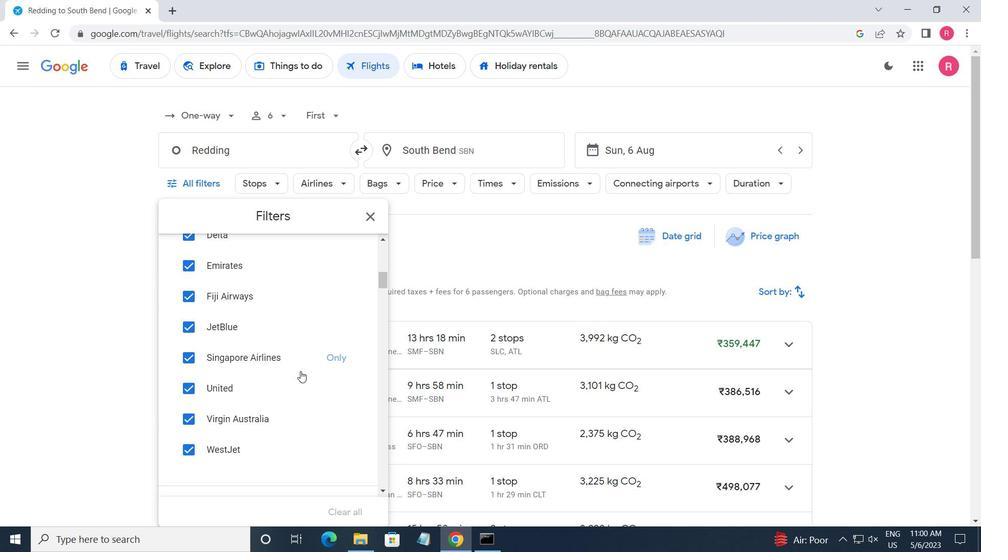 
Action: Mouse scrolled (301, 371) with delta (0, 0)
Screenshot: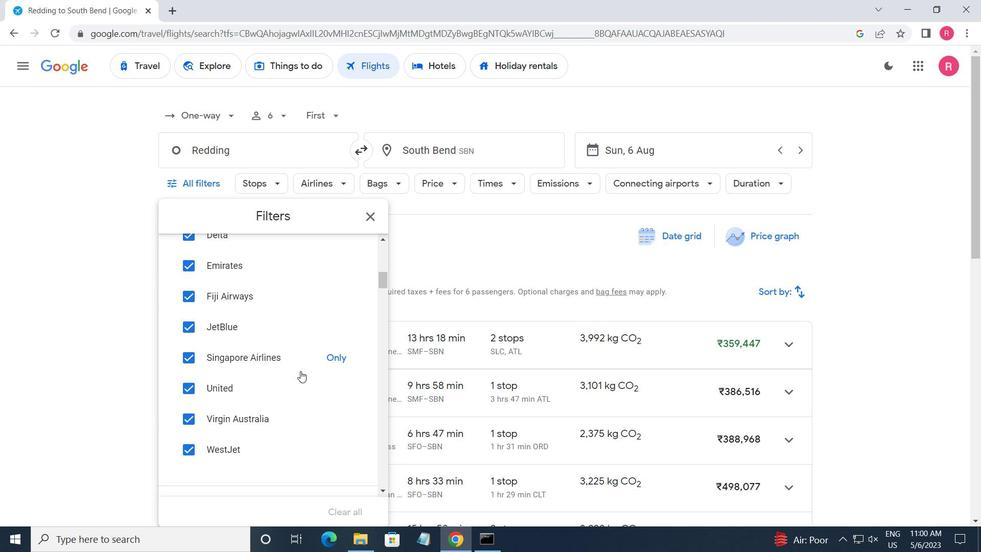 
Action: Mouse scrolled (301, 371) with delta (0, 0)
Screenshot: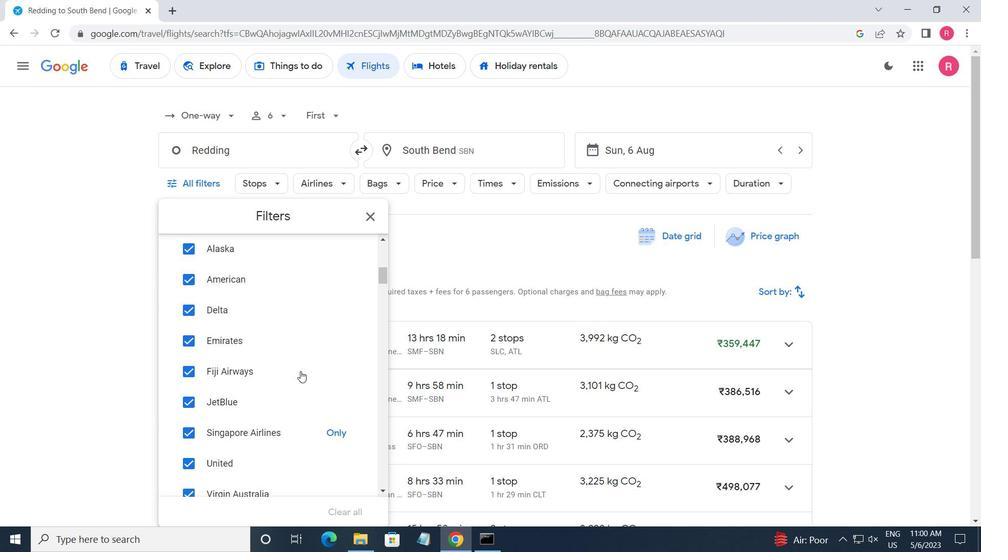 
Action: Mouse moved to (349, 263)
Screenshot: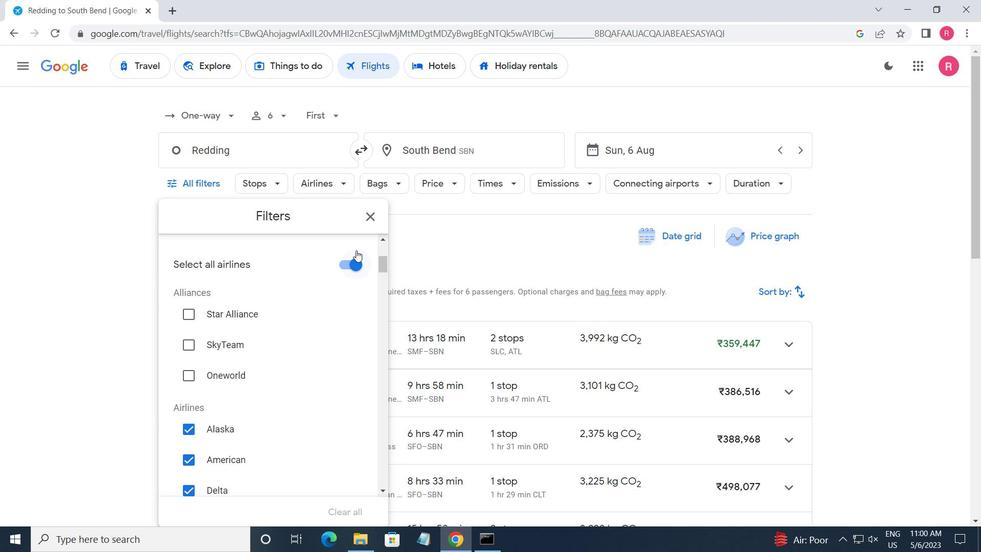 
Action: Mouse pressed left at (349, 263)
Screenshot: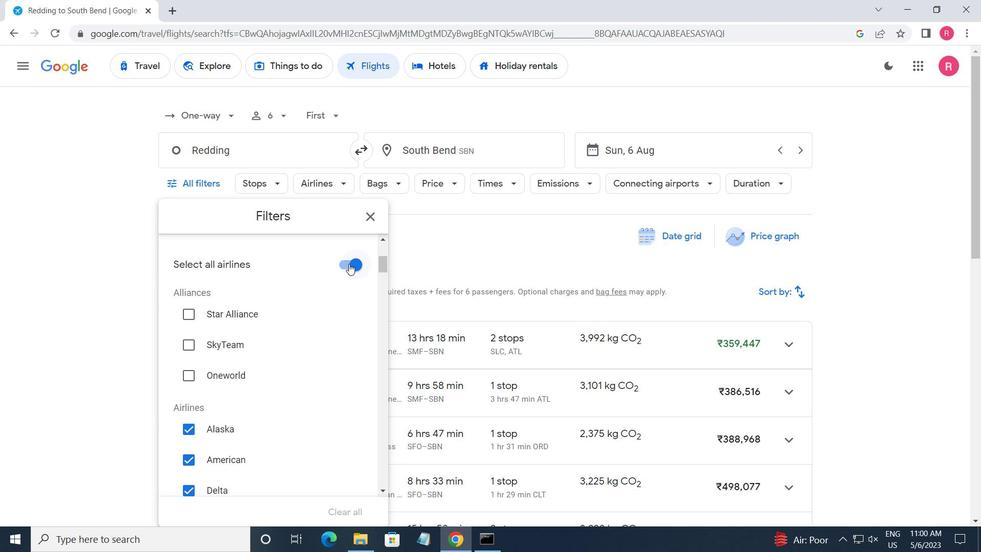 
Action: Mouse moved to (342, 349)
Screenshot: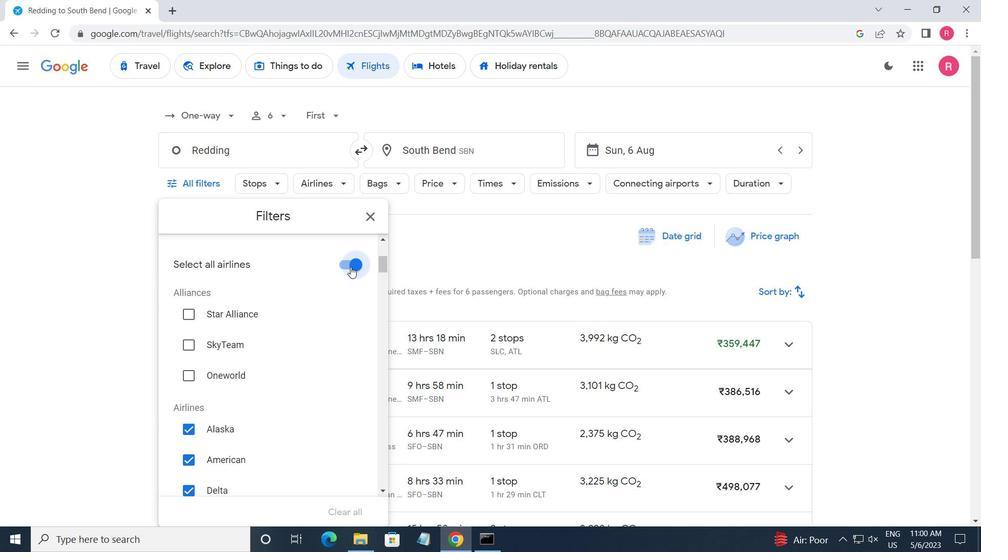 
Action: Mouse scrolled (342, 348) with delta (0, 0)
Screenshot: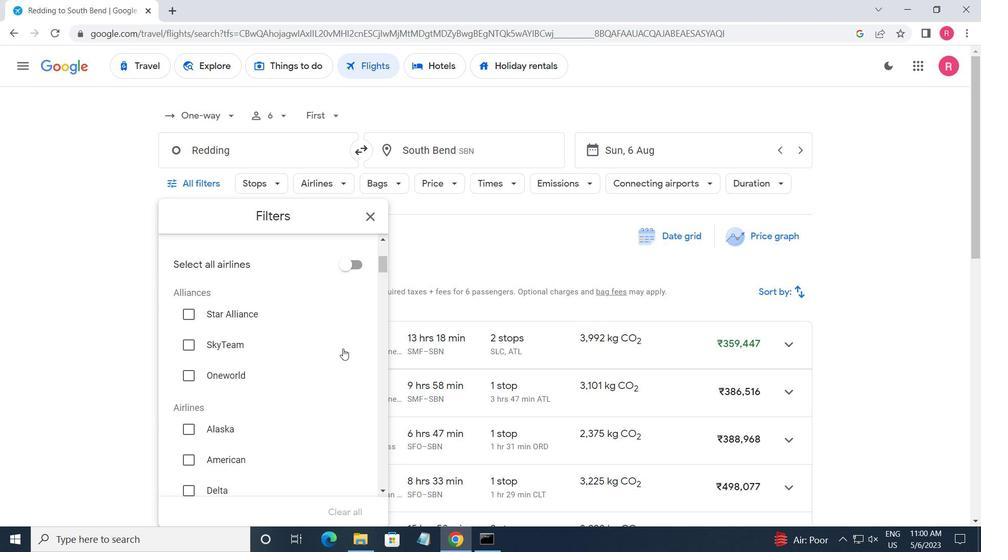 
Action: Mouse scrolled (342, 348) with delta (0, 0)
Screenshot: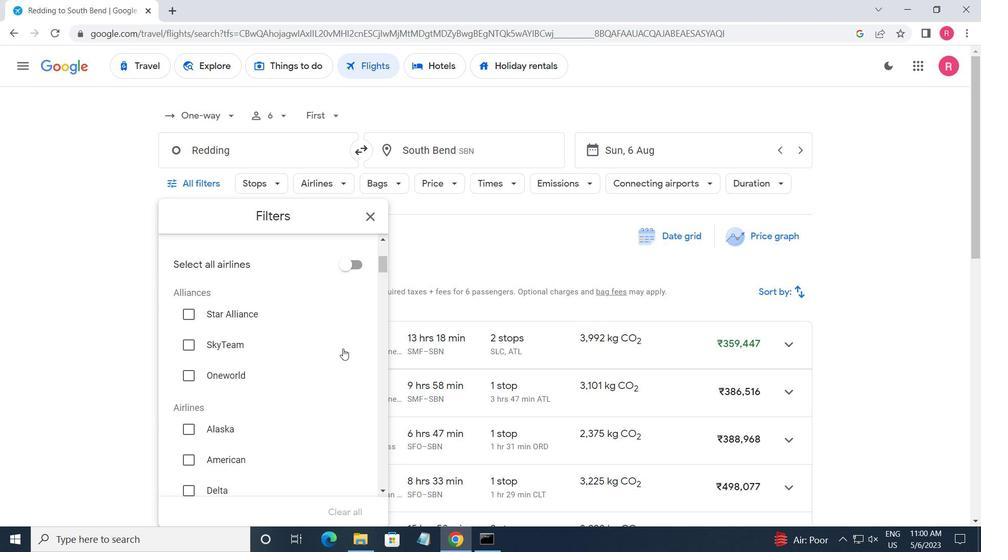 
Action: Mouse scrolled (342, 348) with delta (0, 0)
Screenshot: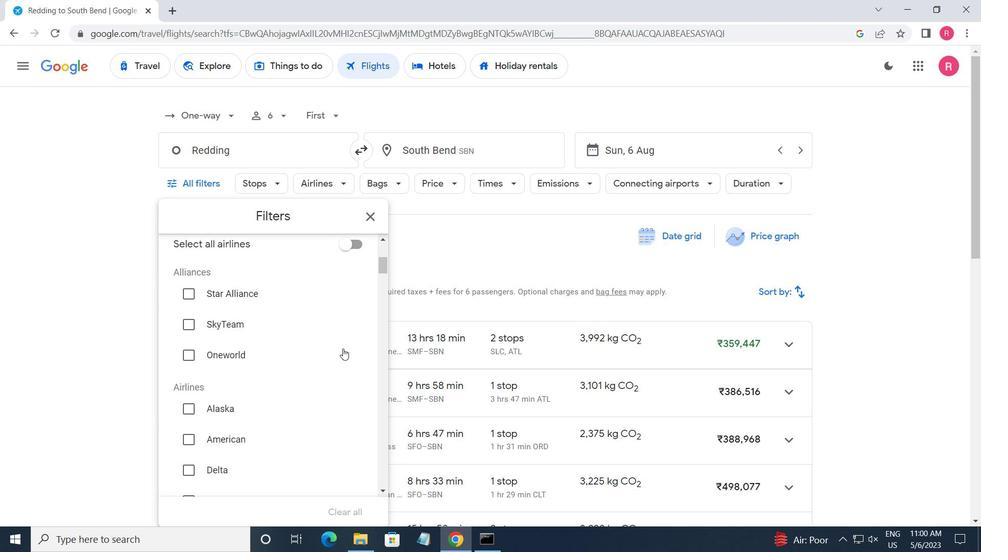 
Action: Mouse scrolled (342, 348) with delta (0, 0)
Screenshot: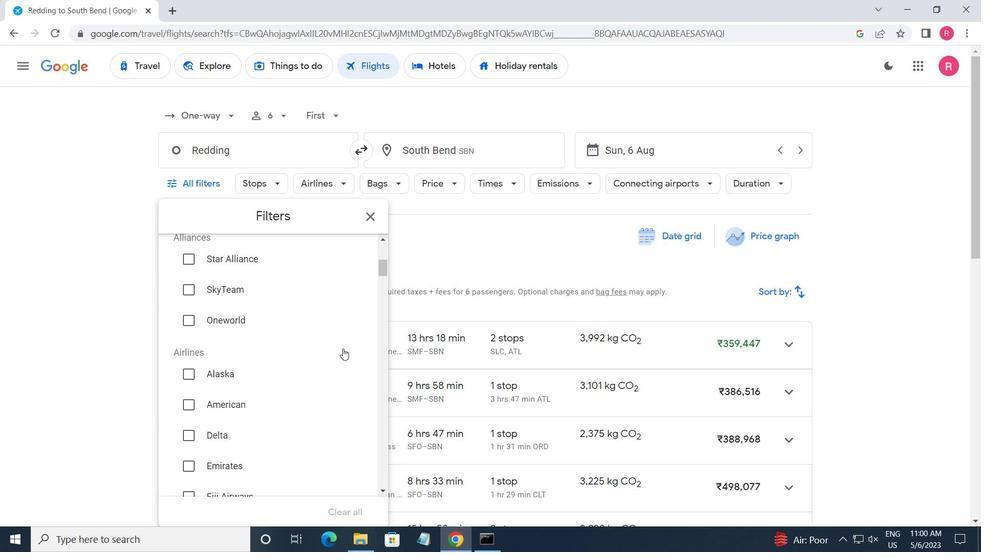 
Action: Mouse scrolled (342, 348) with delta (0, 0)
Screenshot: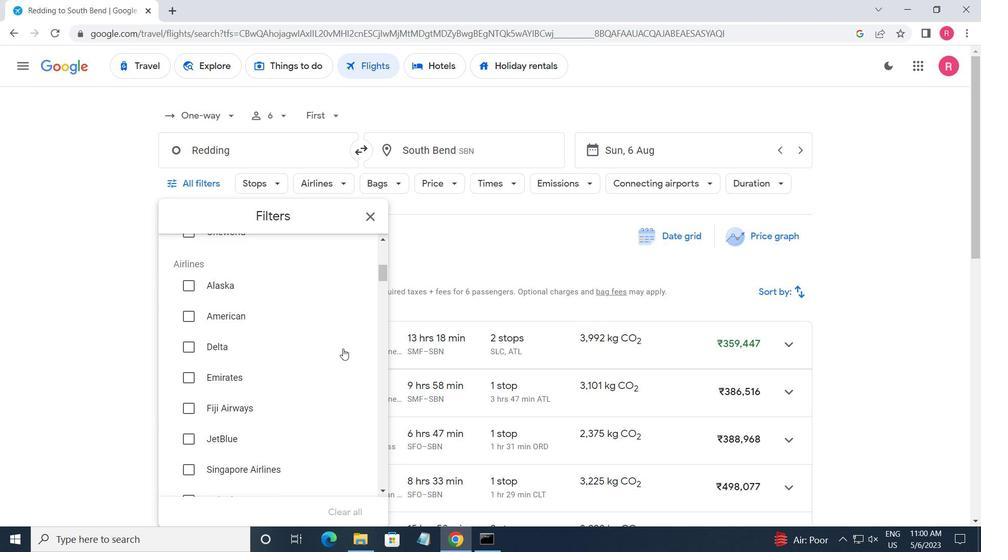 
Action: Mouse moved to (346, 351)
Screenshot: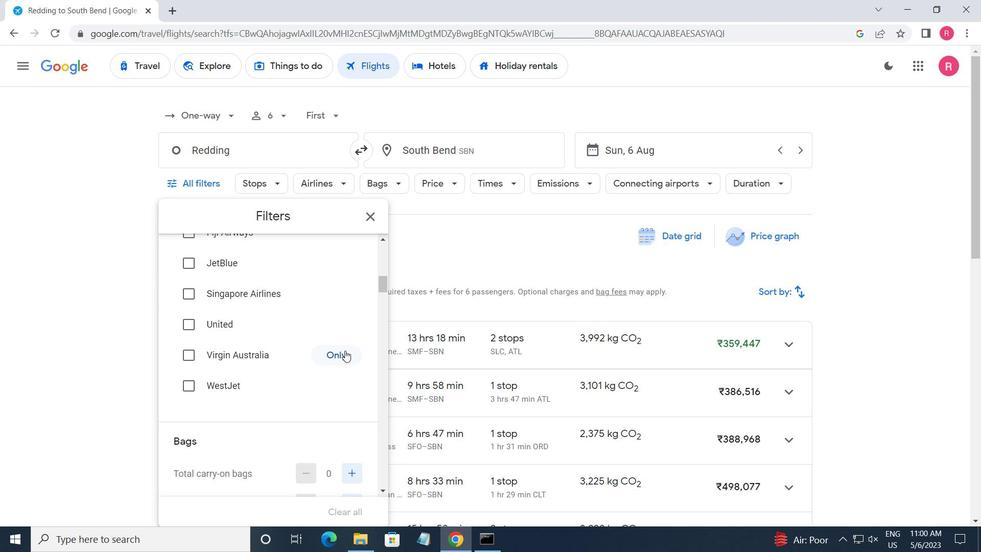 
Action: Mouse scrolled (346, 351) with delta (0, 0)
Screenshot: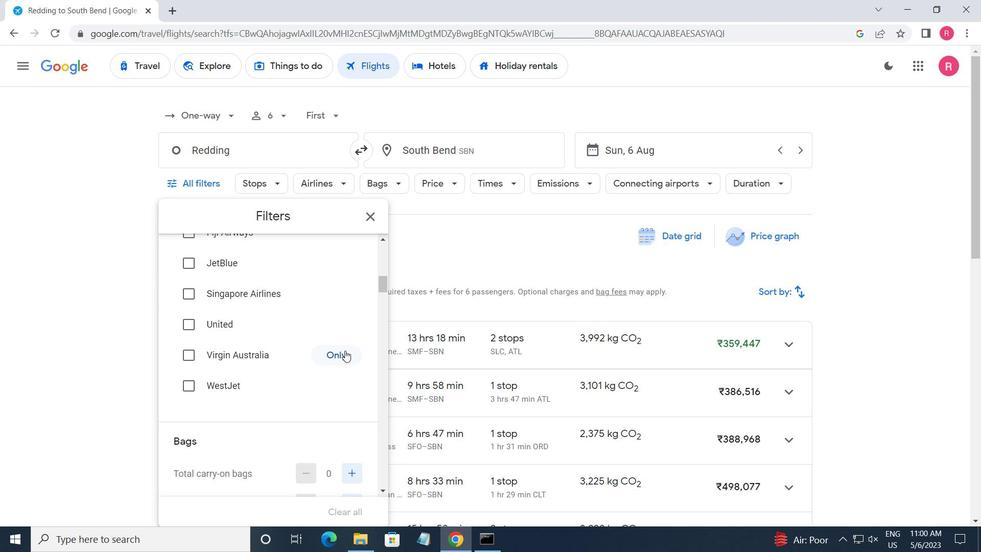 
Action: Mouse moved to (336, 374)
Screenshot: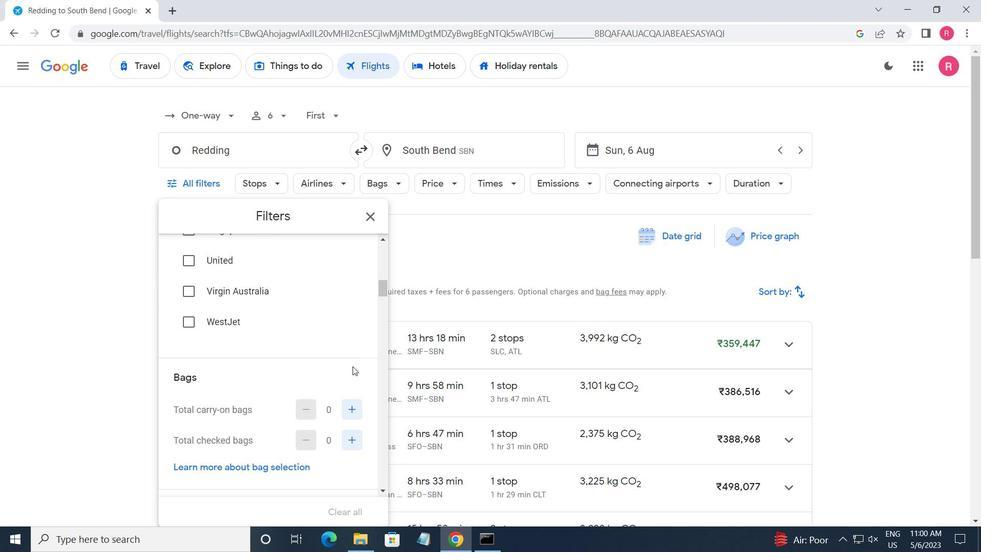 
Action: Mouse scrolled (336, 374) with delta (0, 0)
Screenshot: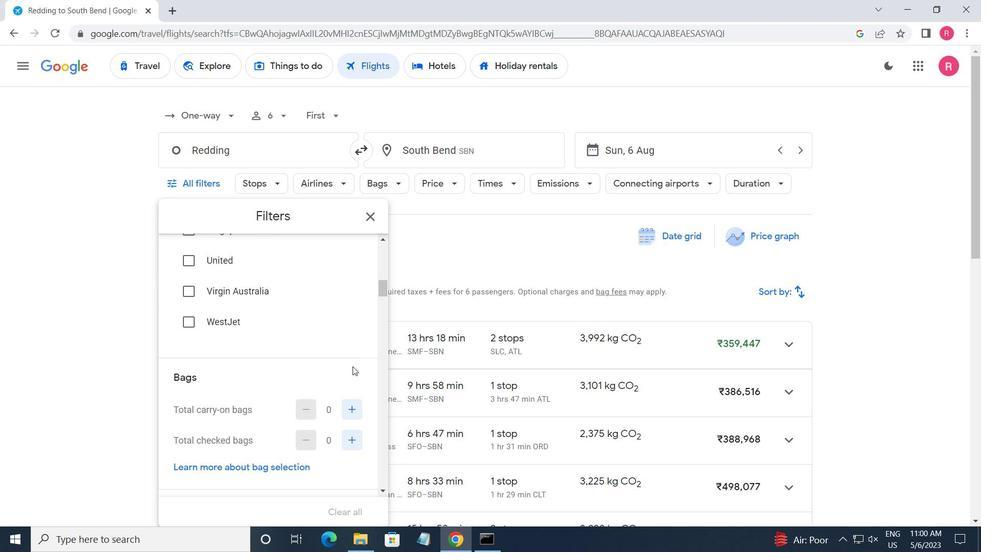 
Action: Mouse moved to (336, 374)
Screenshot: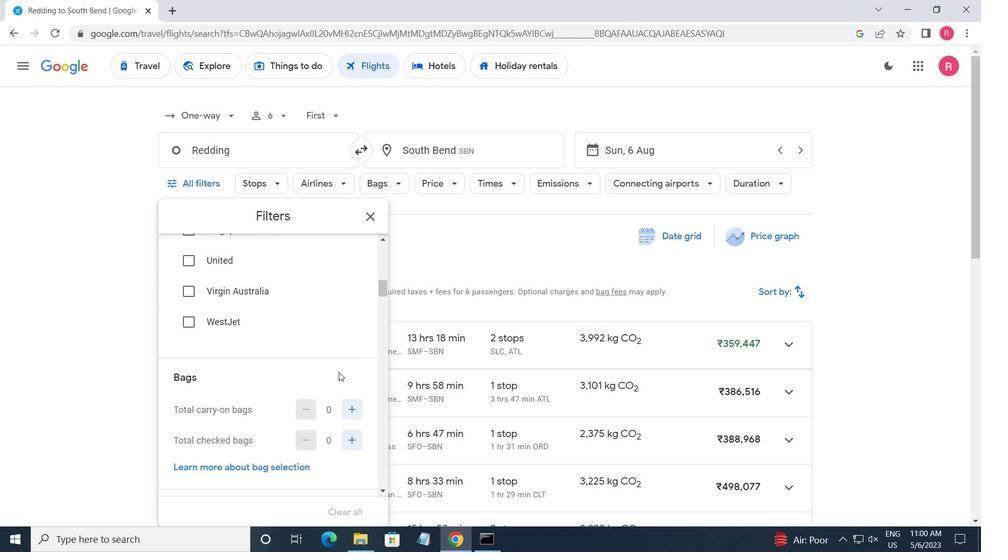 
Action: Mouse scrolled (336, 374) with delta (0, 0)
Screenshot: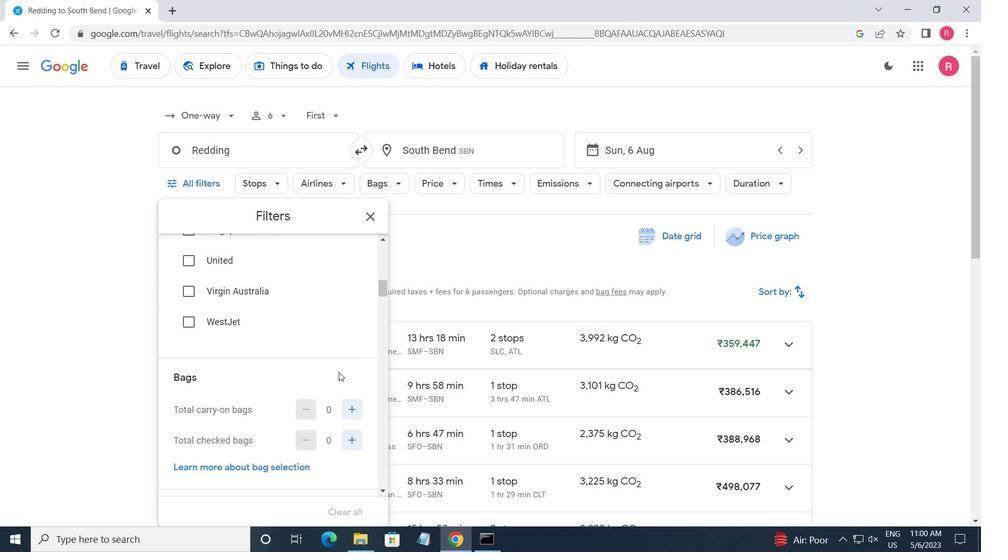
Action: Mouse moved to (351, 322)
Screenshot: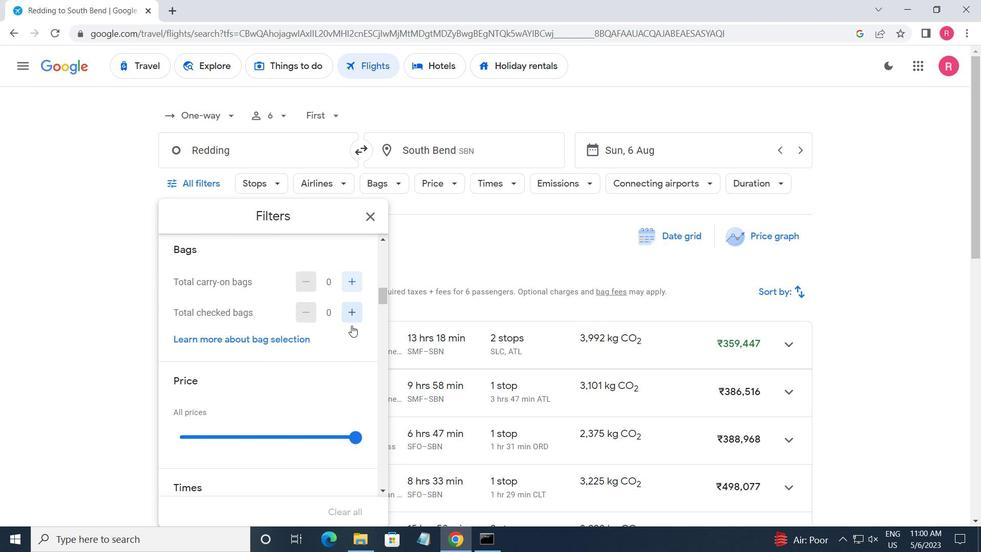 
Action: Mouse pressed left at (351, 322)
Screenshot: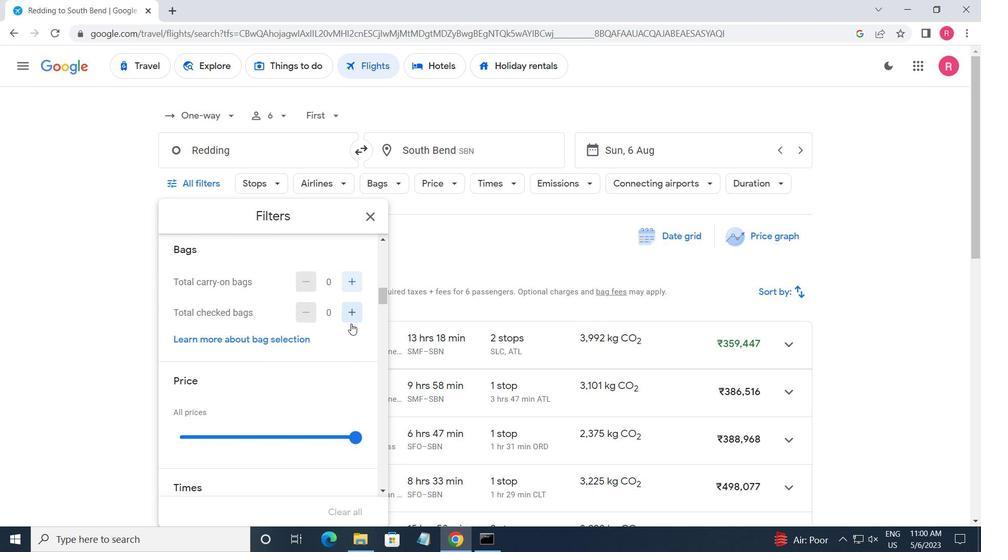 
Action: Mouse pressed left at (351, 322)
Screenshot: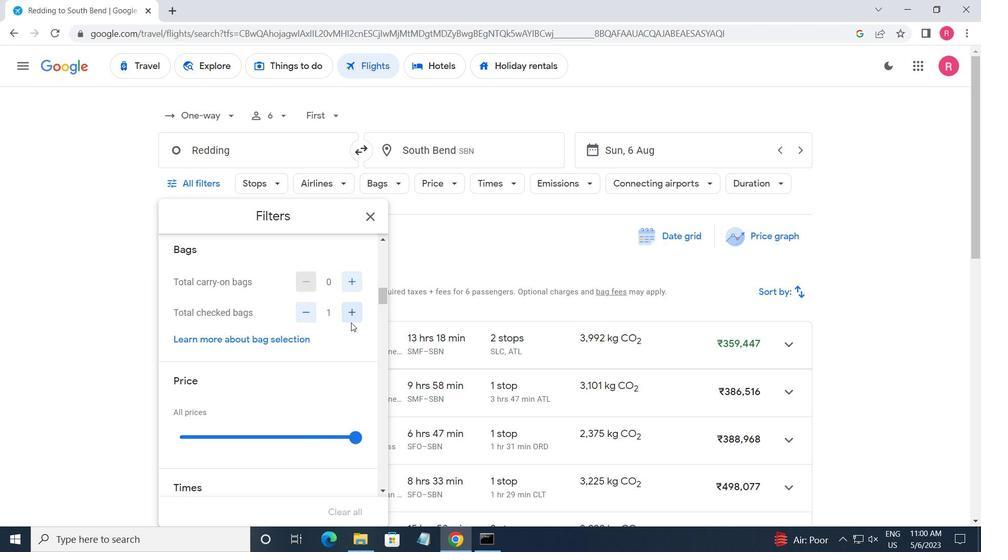
Action: Mouse moved to (351, 322)
Screenshot: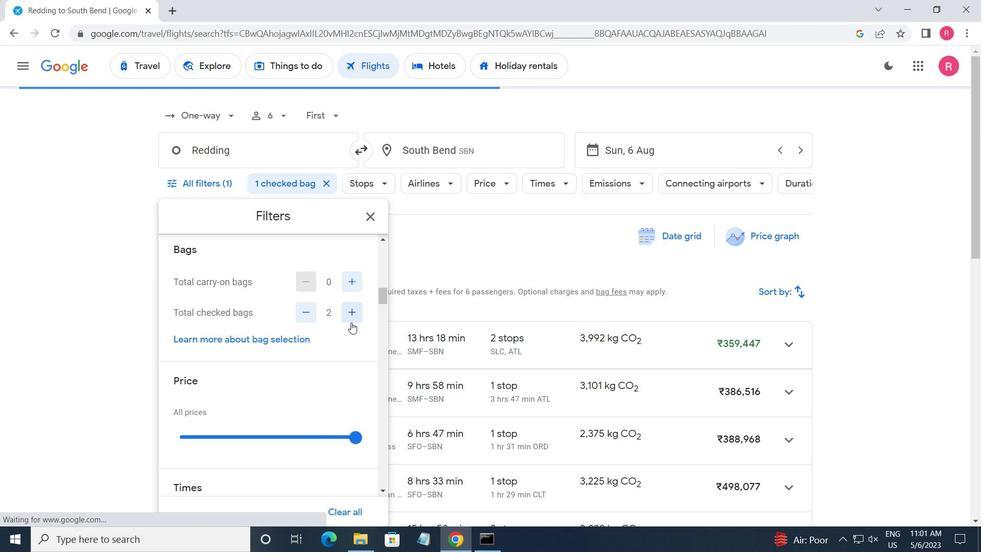 
Action: Mouse scrolled (351, 321) with delta (0, 0)
Screenshot: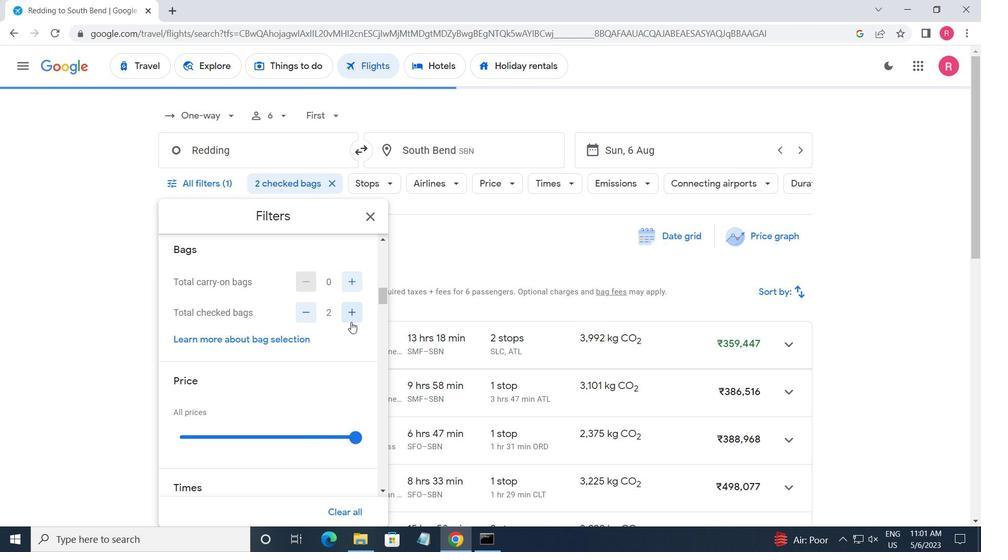 
Action: Mouse moved to (365, 378)
Screenshot: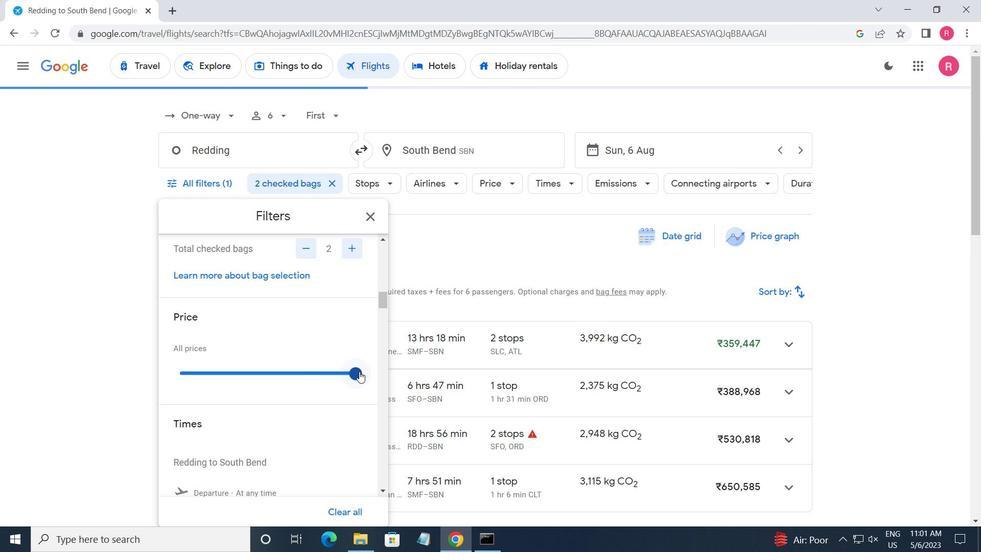
Action: Mouse pressed left at (365, 378)
Screenshot: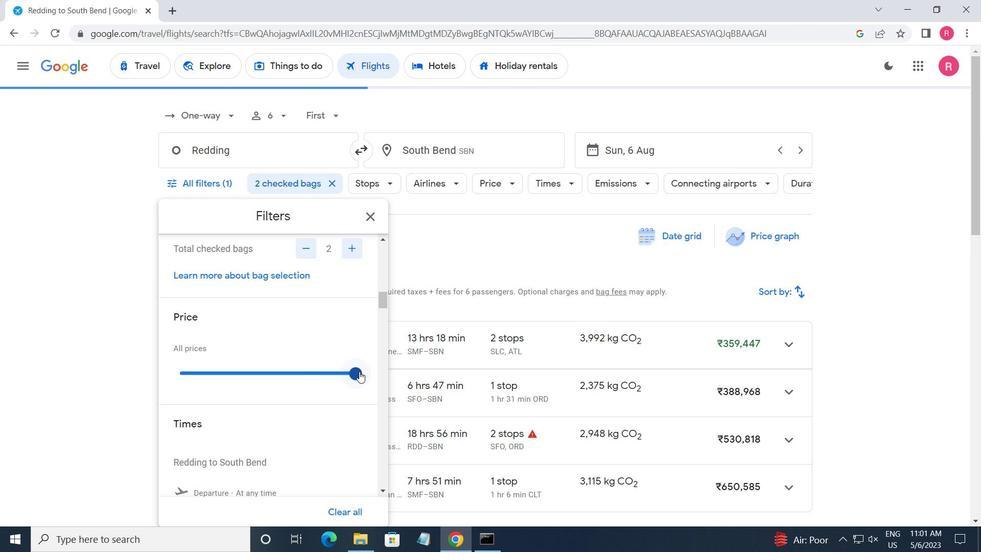 
Action: Mouse moved to (230, 373)
Screenshot: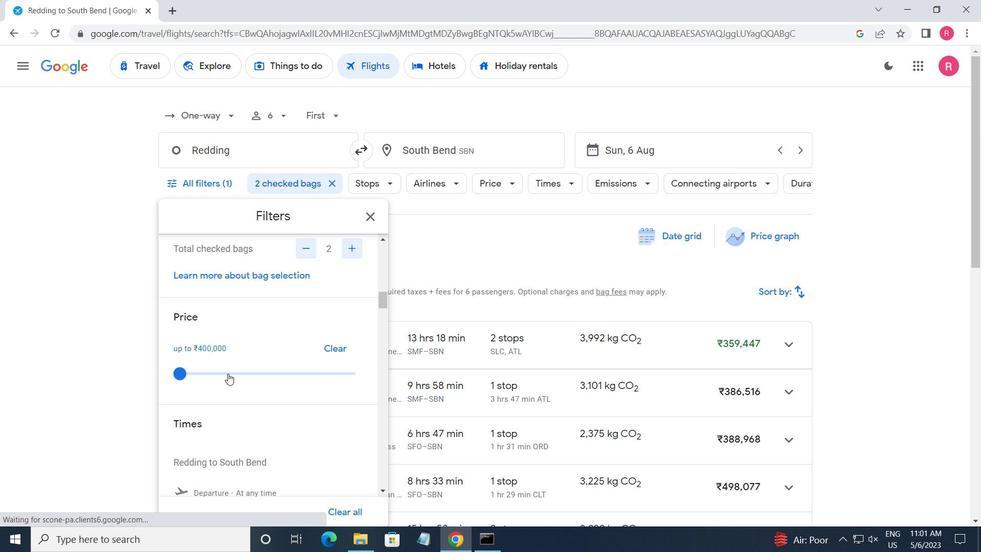 
Action: Mouse scrolled (230, 372) with delta (0, 0)
Screenshot: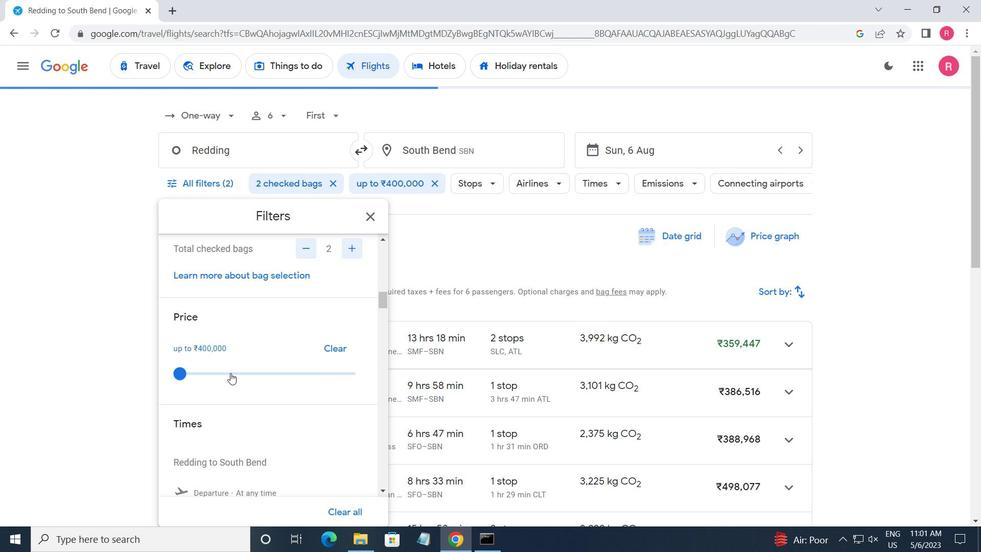 
Action: Mouse scrolled (230, 372) with delta (0, 0)
Screenshot: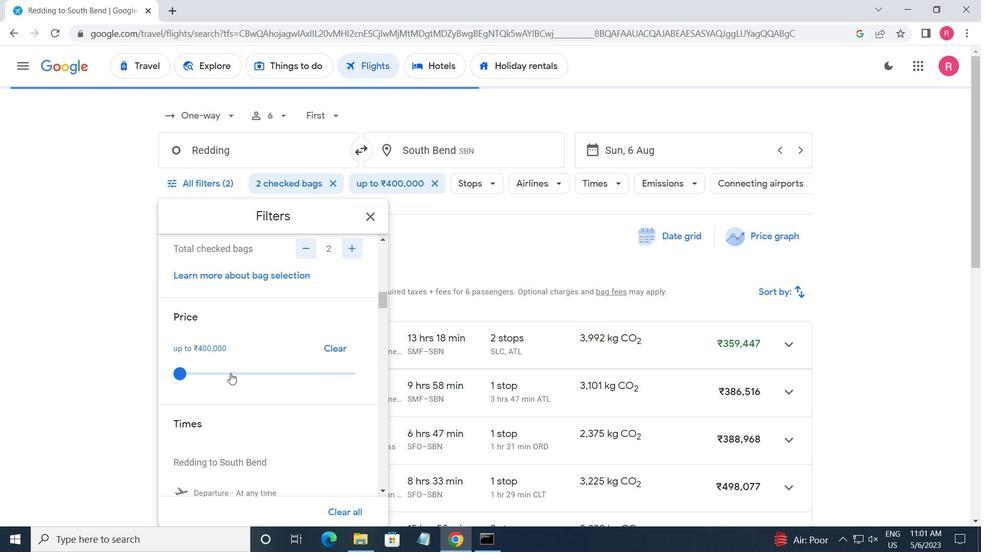 
Action: Mouse moved to (174, 394)
Screenshot: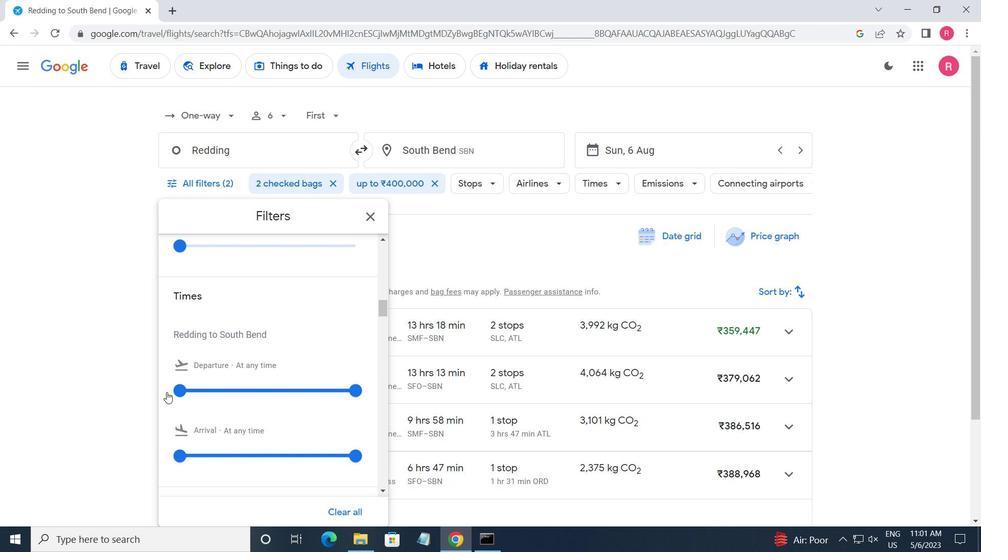 
Action: Mouse pressed left at (174, 394)
Screenshot: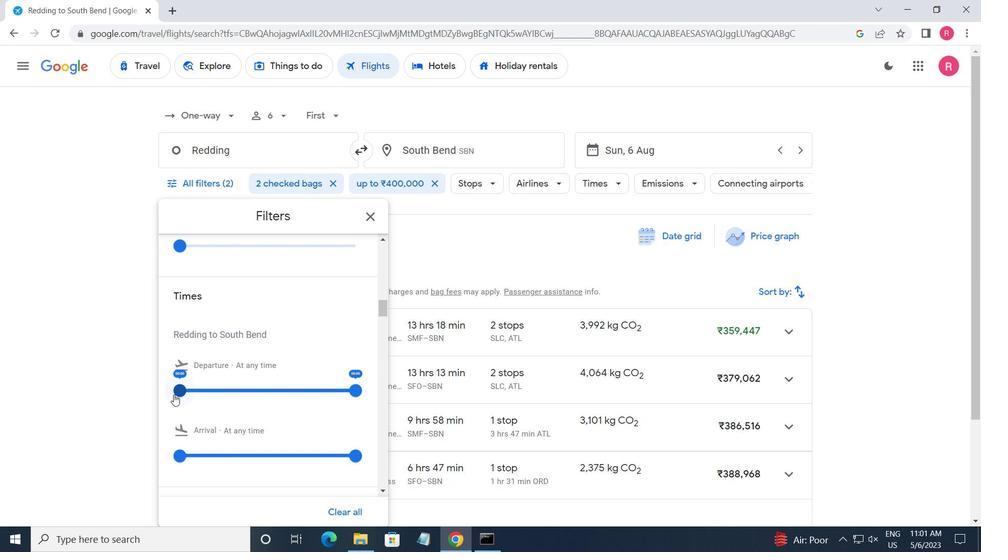 
Action: Mouse moved to (363, 389)
Screenshot: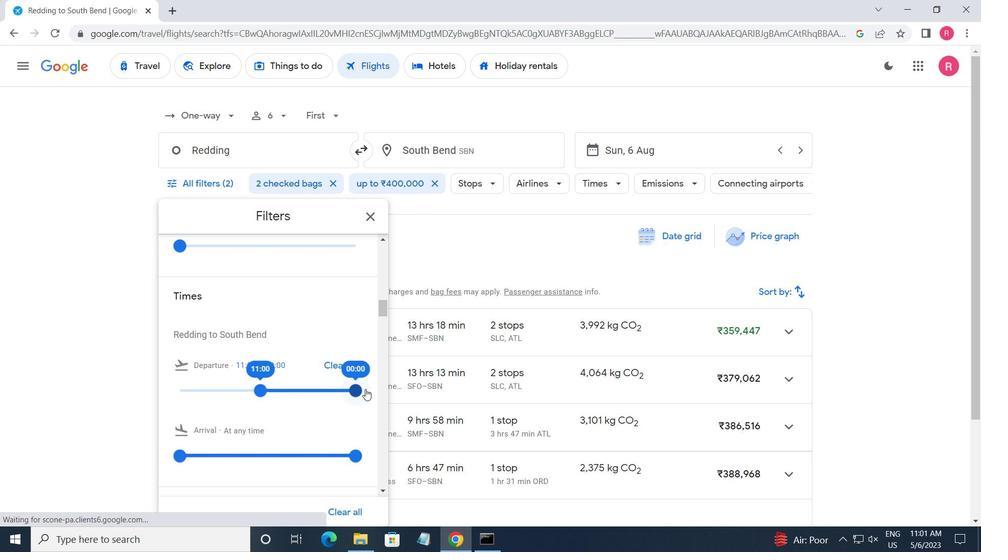 
Action: Mouse pressed left at (363, 389)
Screenshot: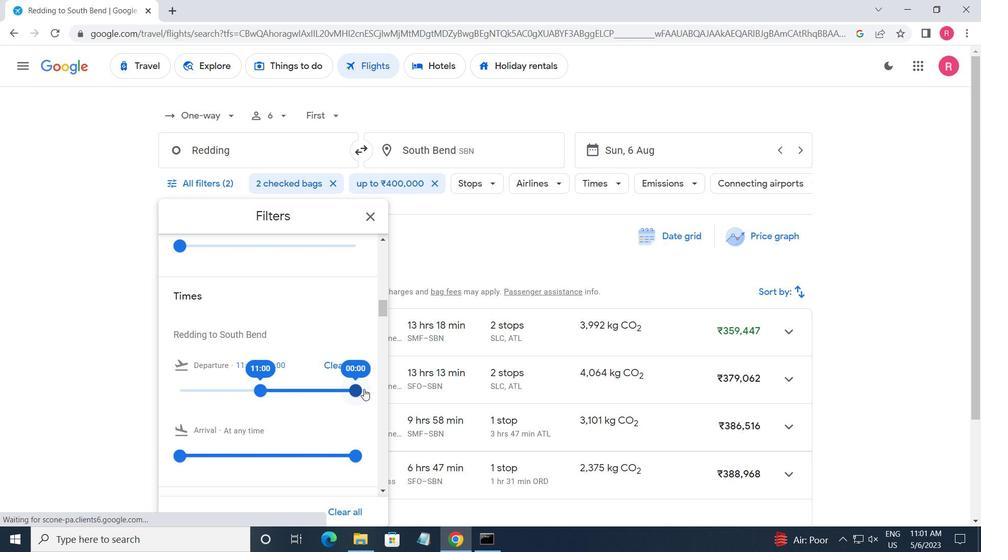 
Action: Mouse moved to (378, 220)
Screenshot: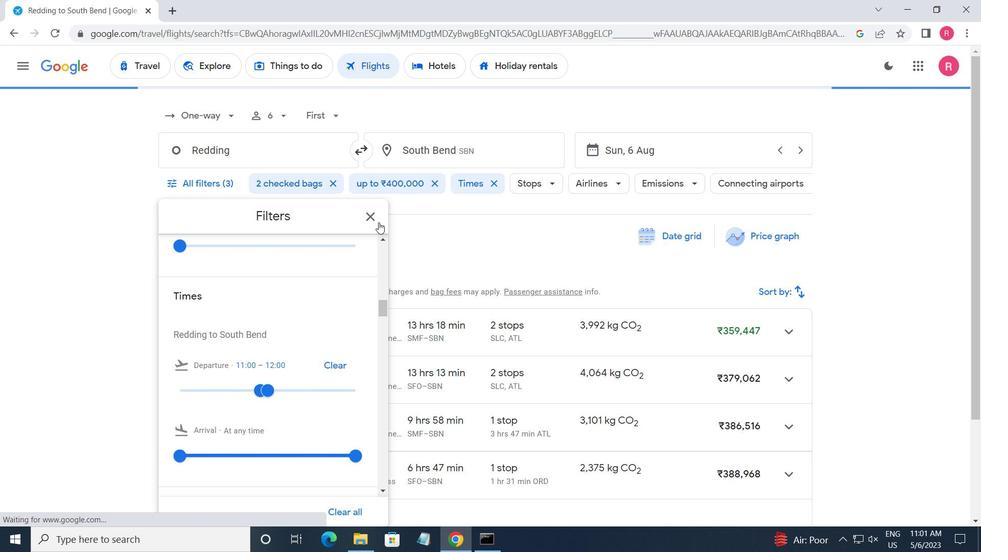 
Action: Mouse pressed left at (378, 220)
Screenshot: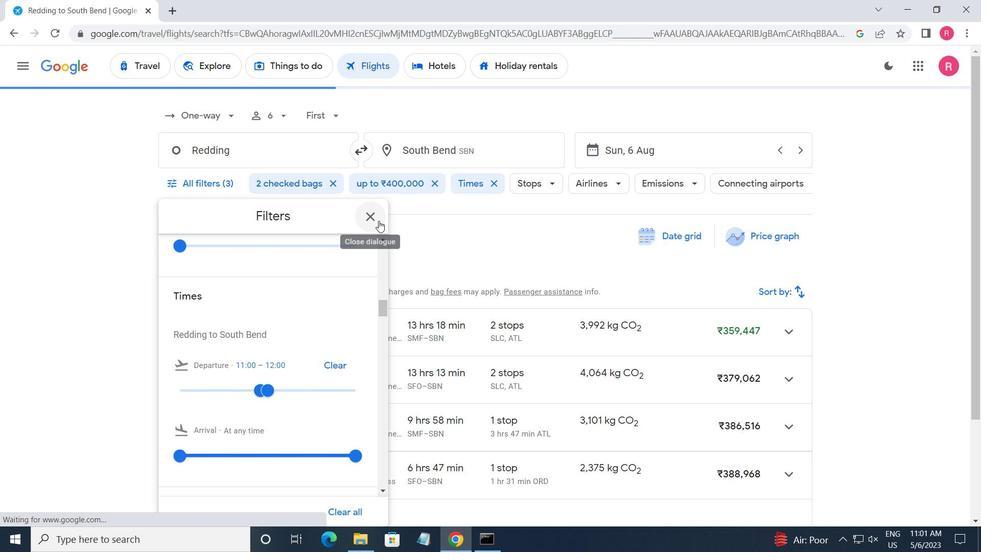 
